 Task: Utilize dependencies to ensure that insights generation is completed before the final report is compiled.
Action: Mouse moved to (561, 301)
Screenshot: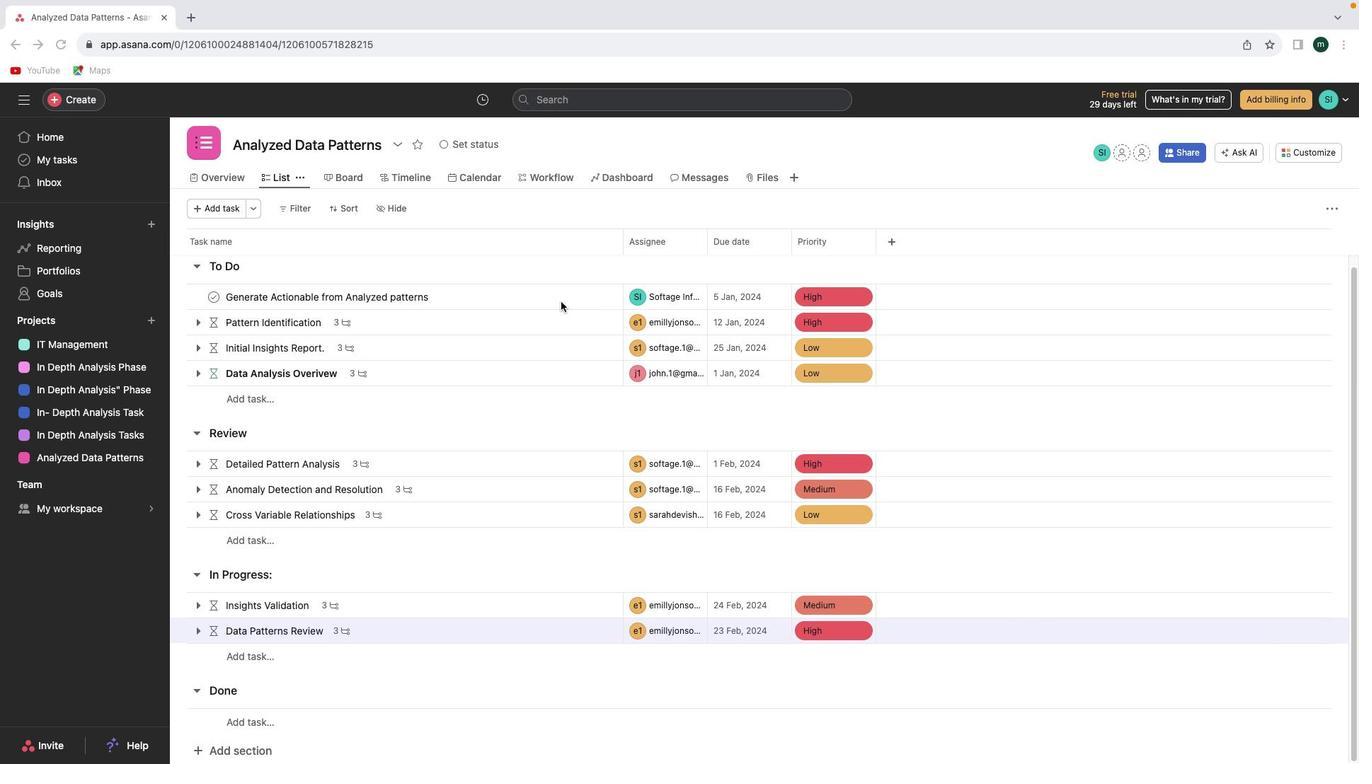 
Action: Mouse pressed left at (561, 301)
Screenshot: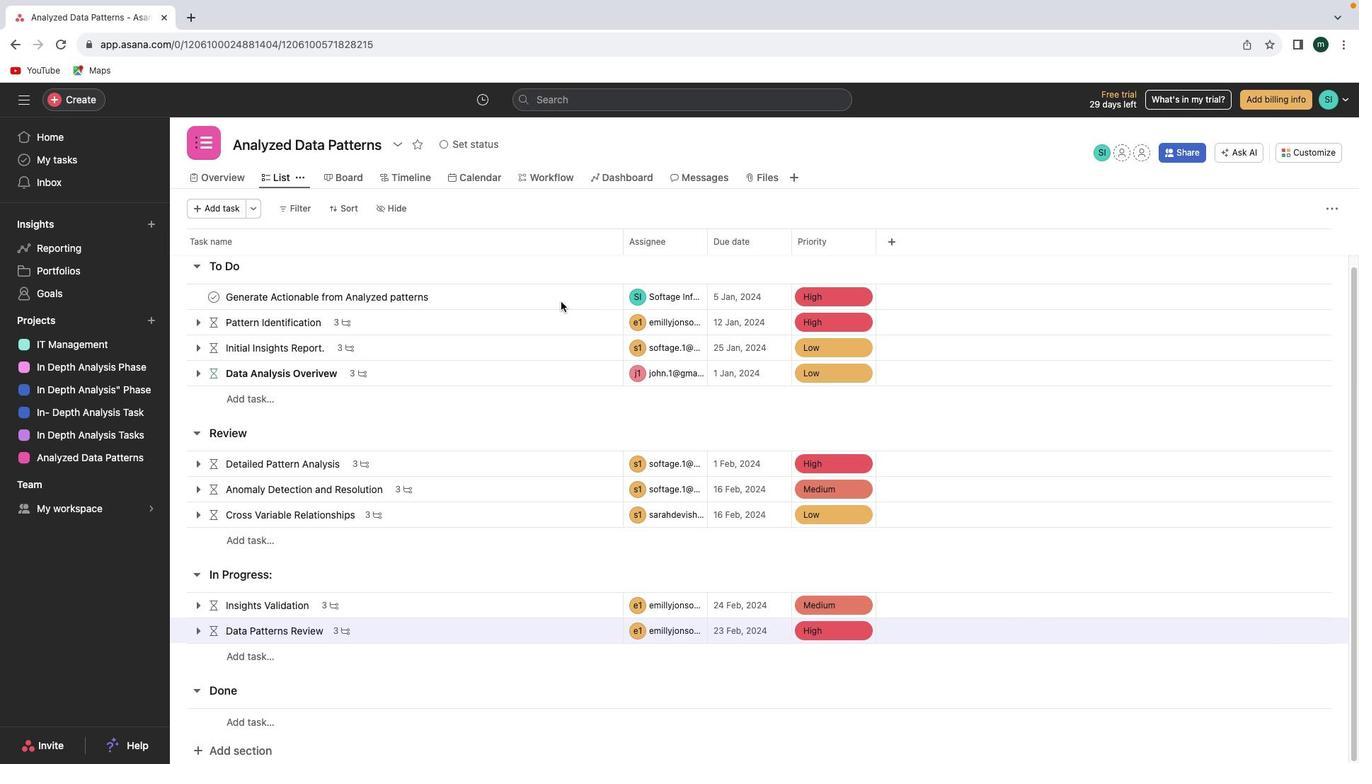 
Action: Mouse pressed left at (561, 301)
Screenshot: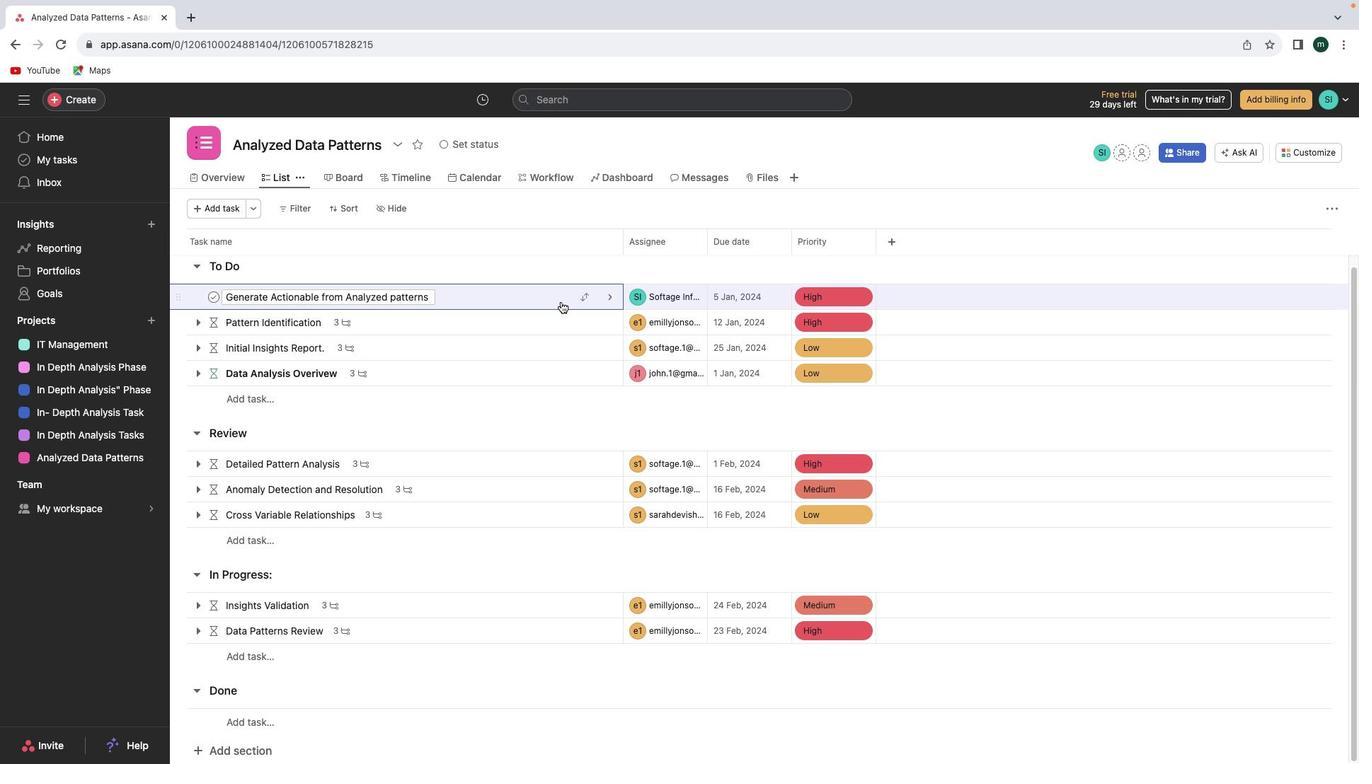 
Action: Mouse moved to (1029, 324)
Screenshot: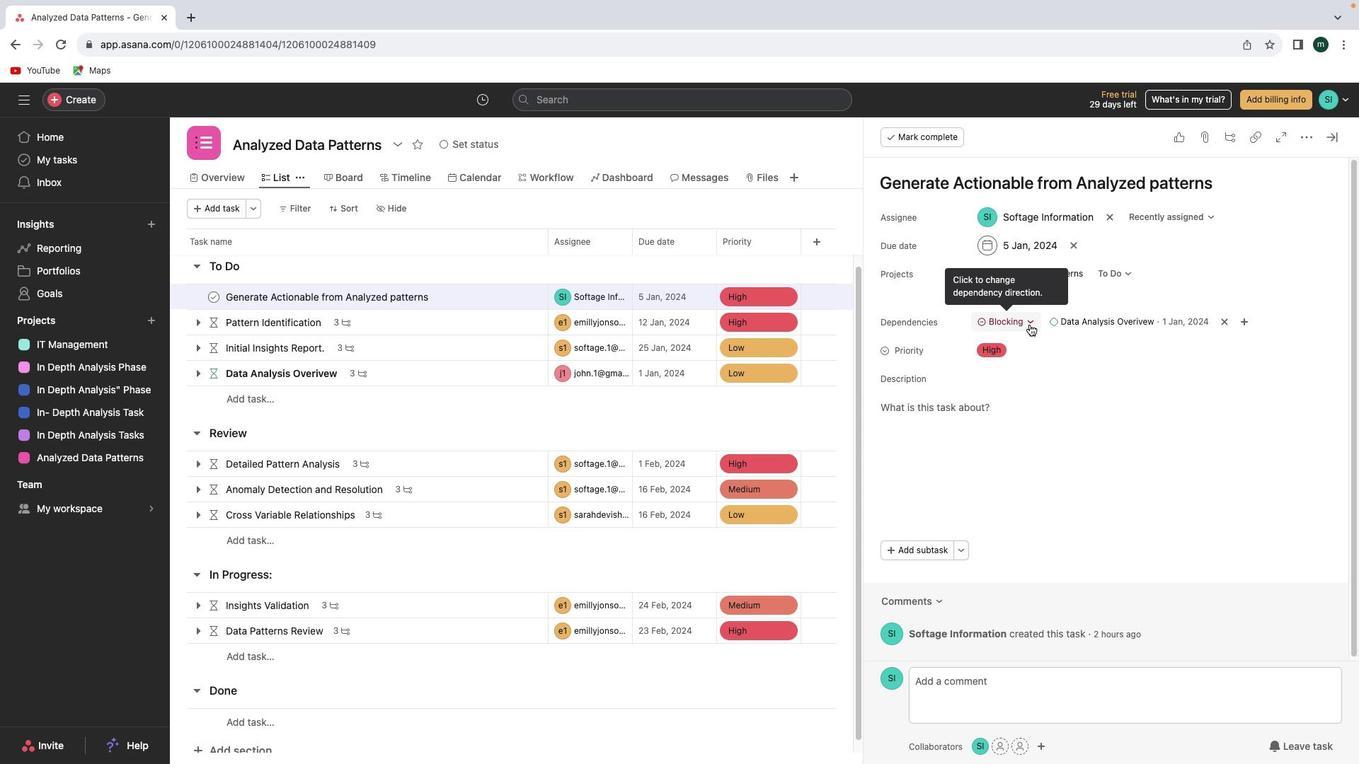 
Action: Mouse pressed left at (1029, 324)
Screenshot: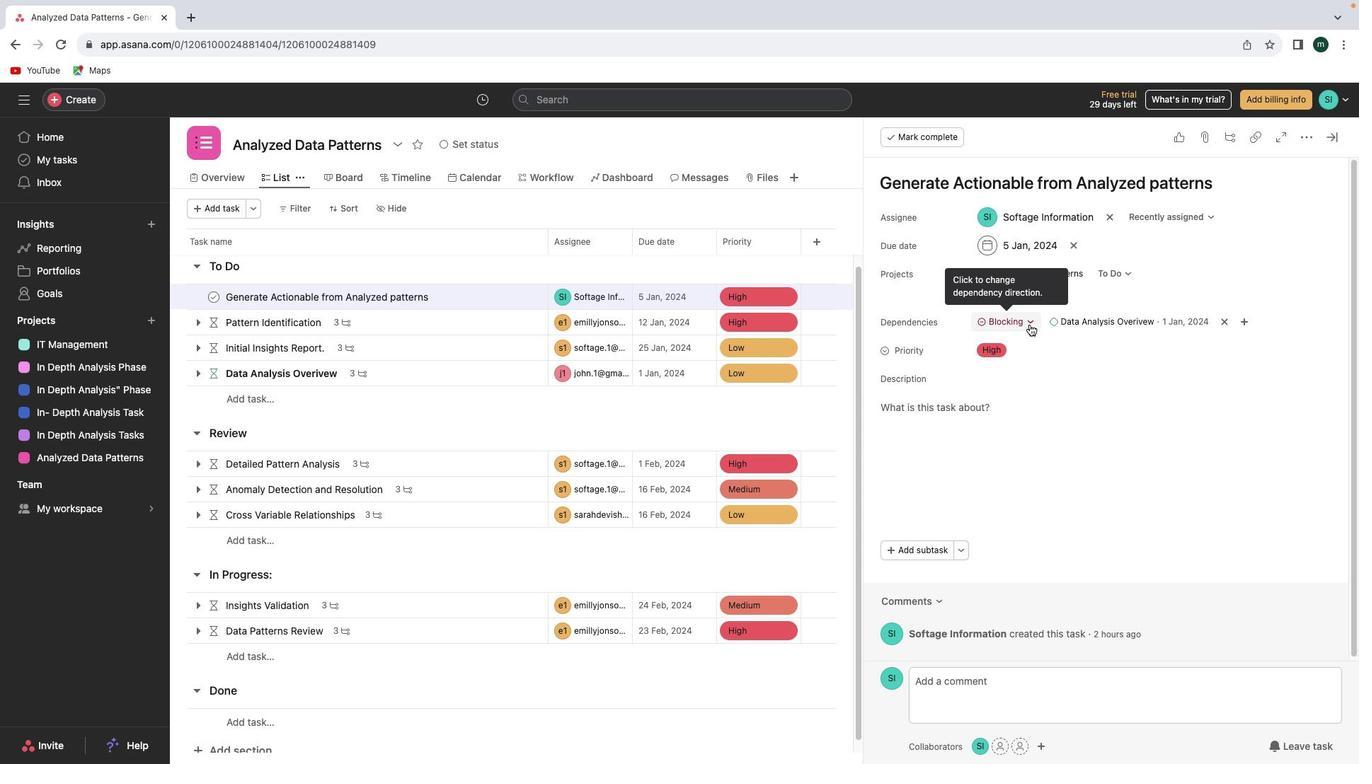 
Action: Mouse moved to (1029, 371)
Screenshot: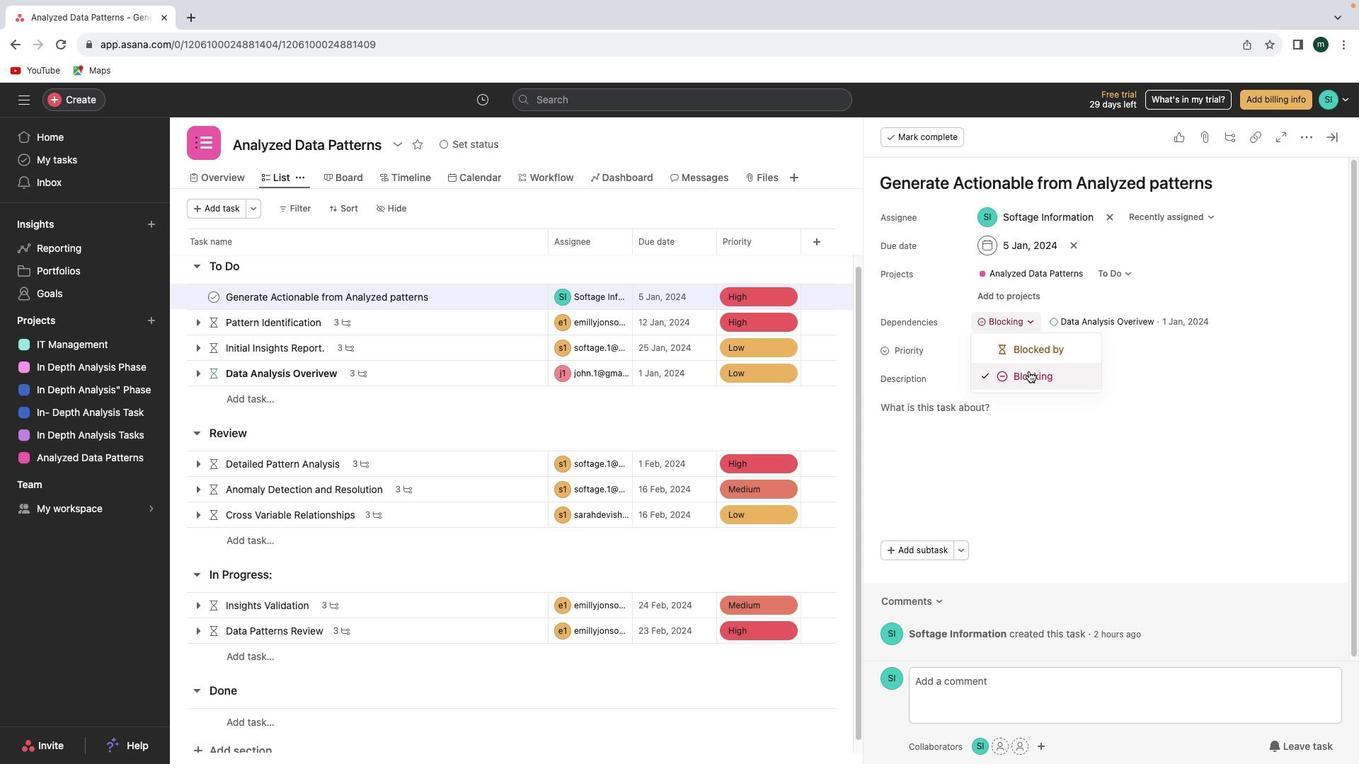 
Action: Mouse pressed left at (1029, 371)
Screenshot: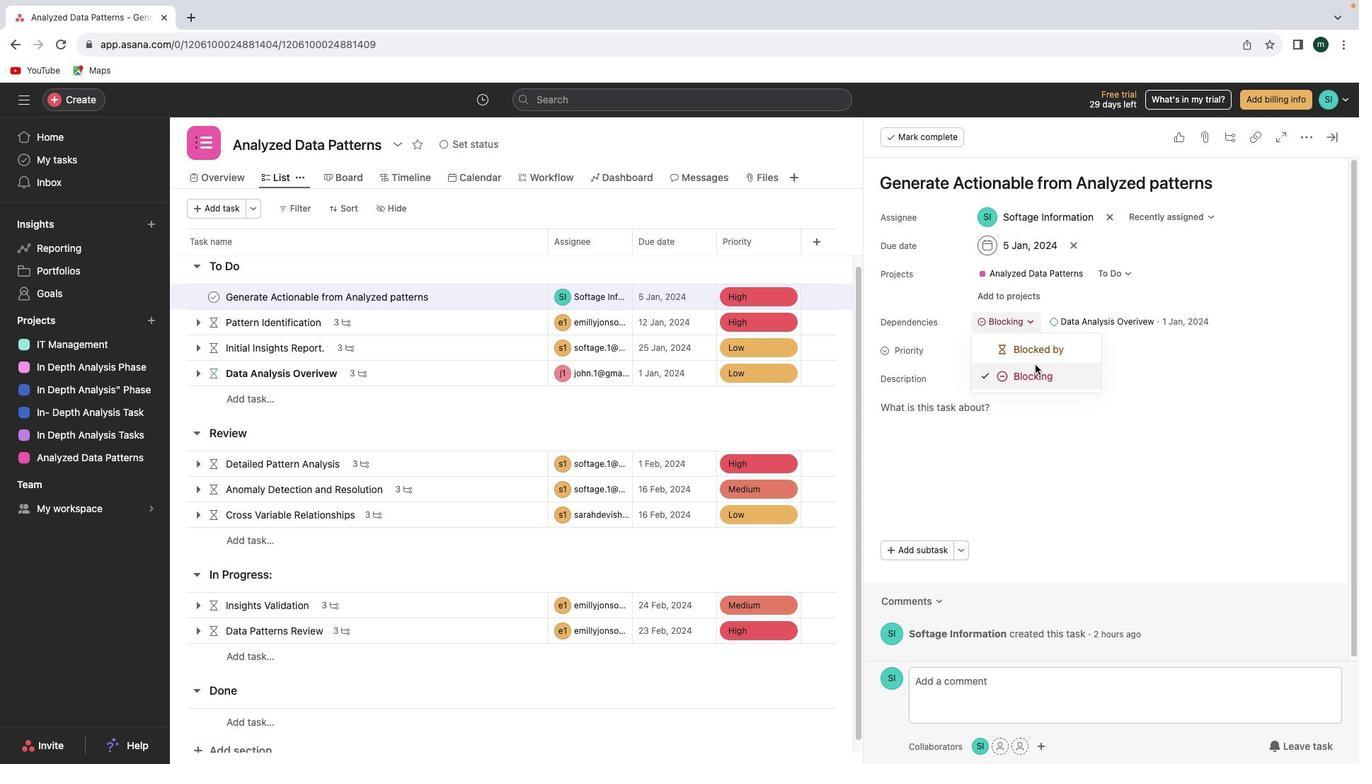 
Action: Mouse moved to (1221, 320)
Screenshot: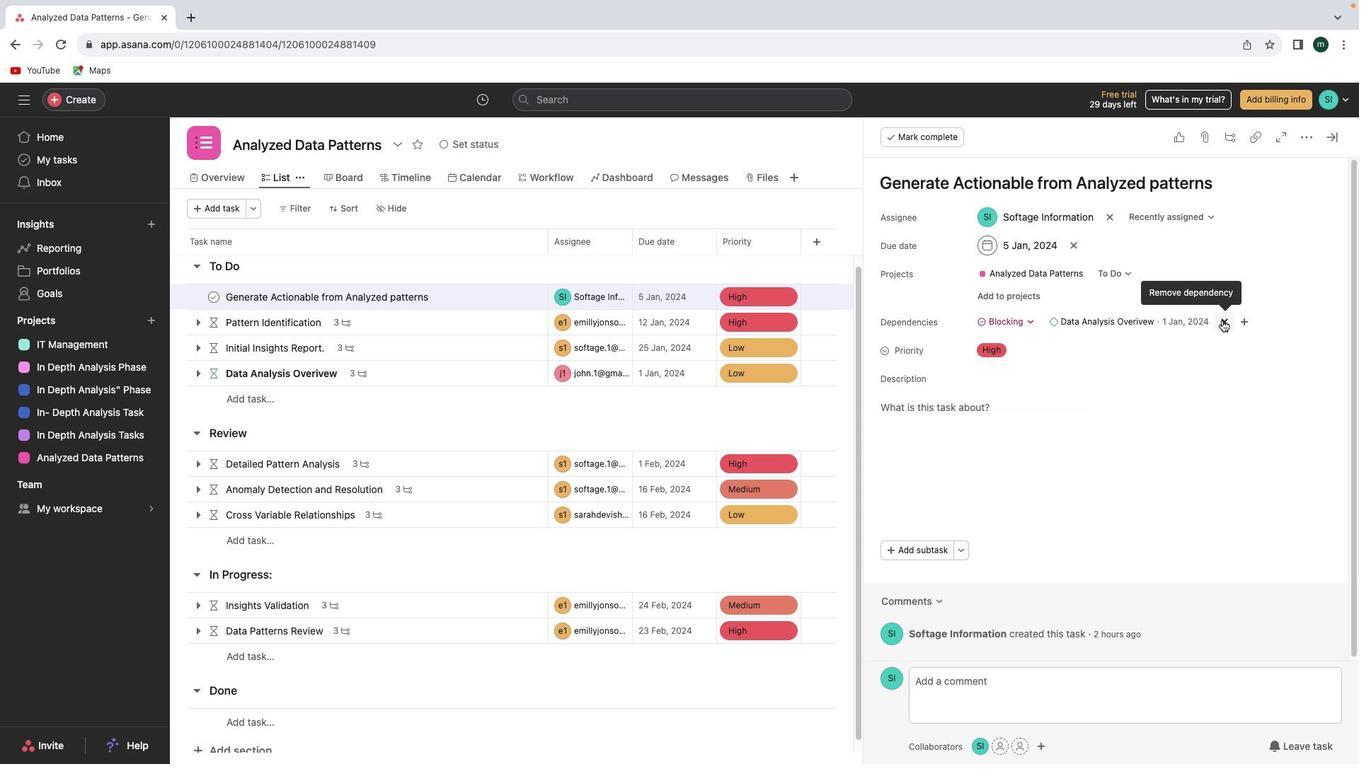 
Action: Mouse pressed left at (1221, 320)
Screenshot: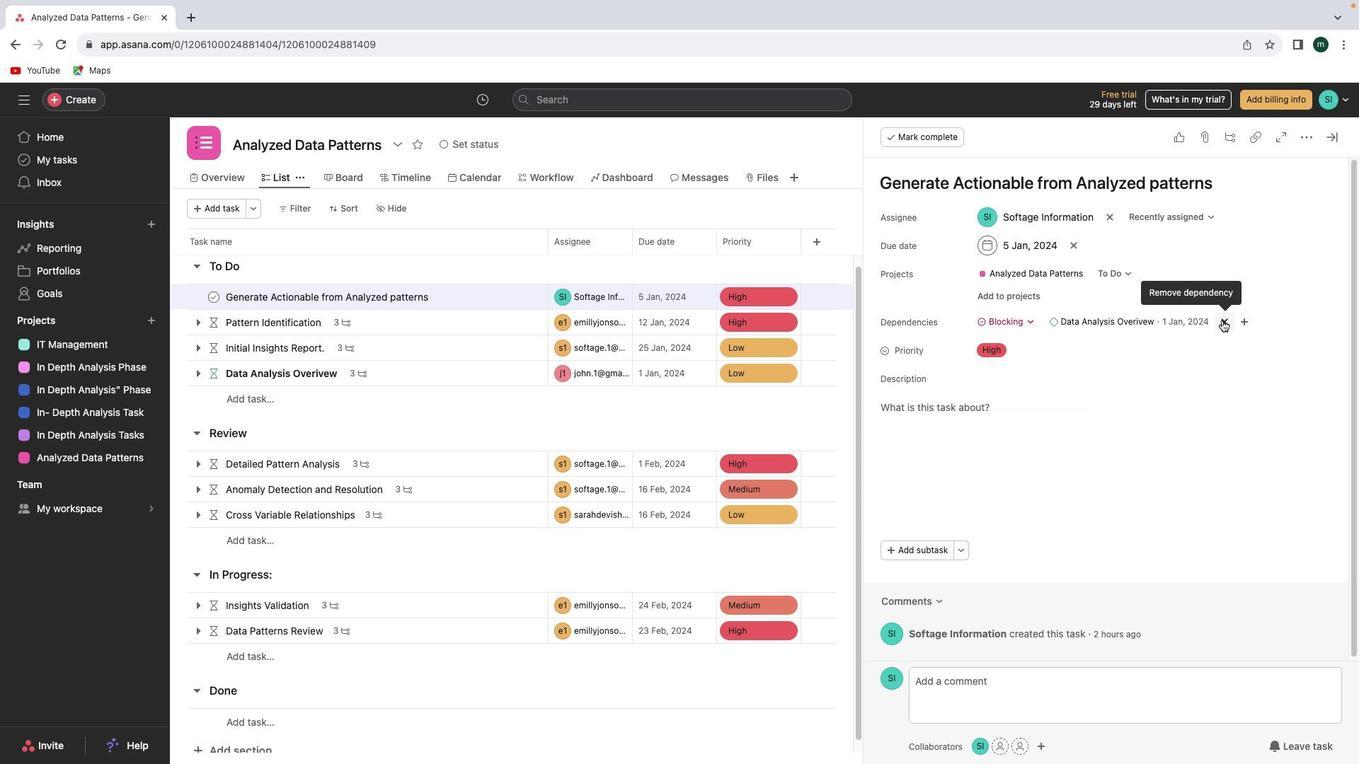 
Action: Mouse moved to (1037, 317)
Screenshot: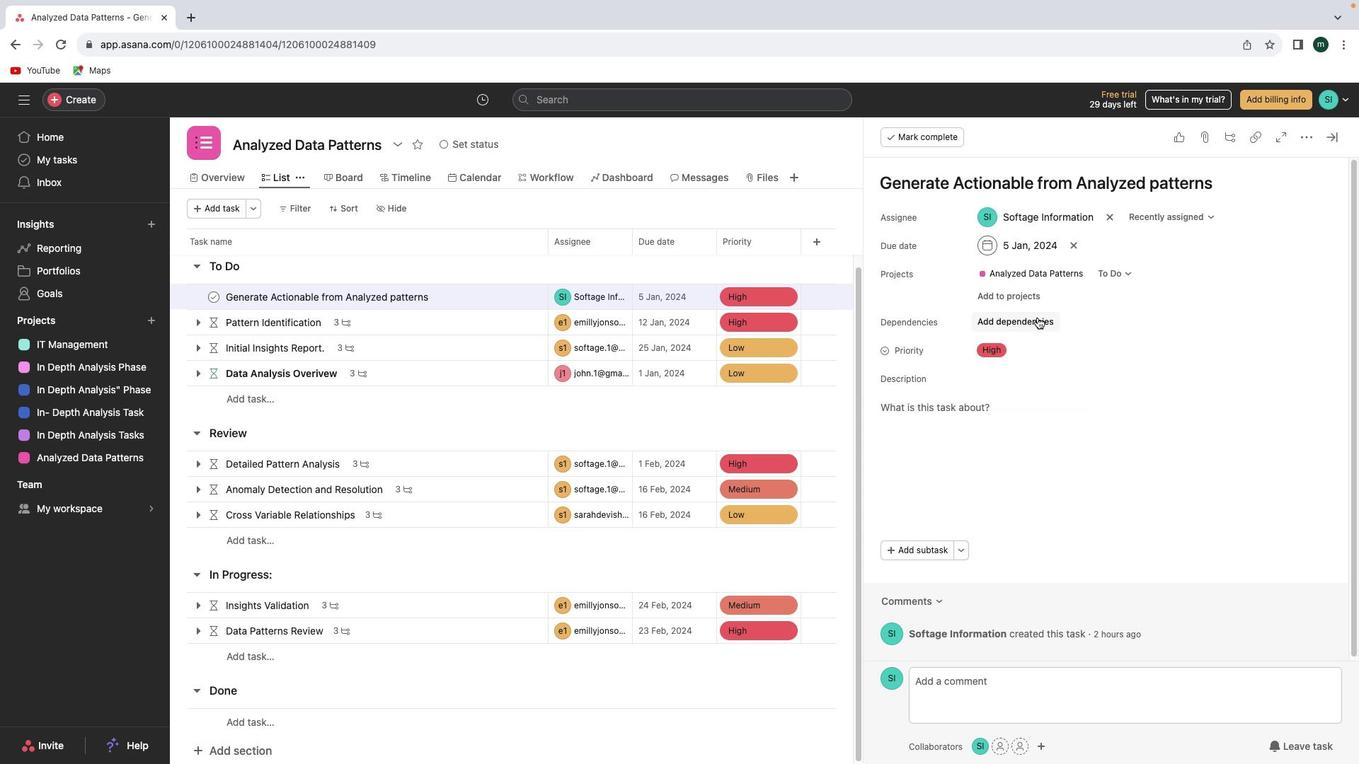 
Action: Mouse pressed left at (1037, 317)
Screenshot: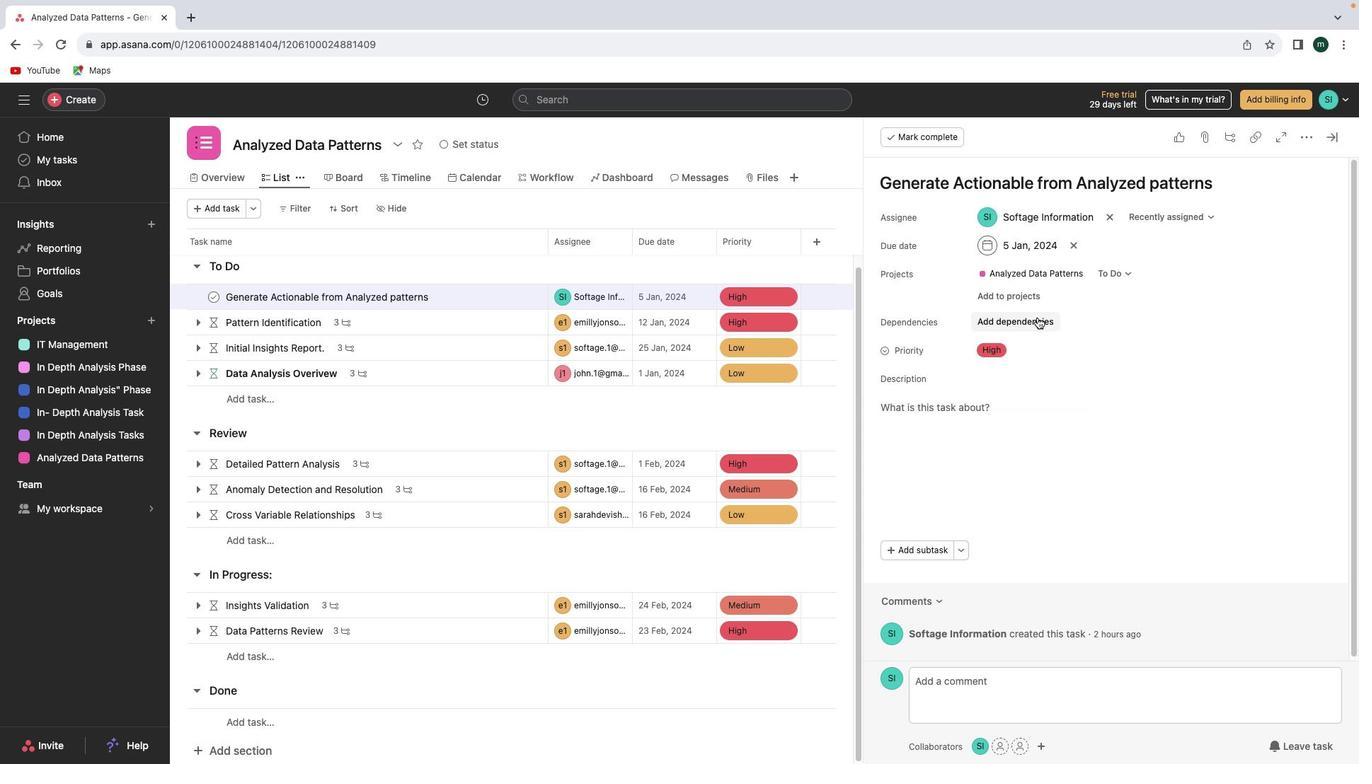 
Action: Mouse moved to (1077, 467)
Screenshot: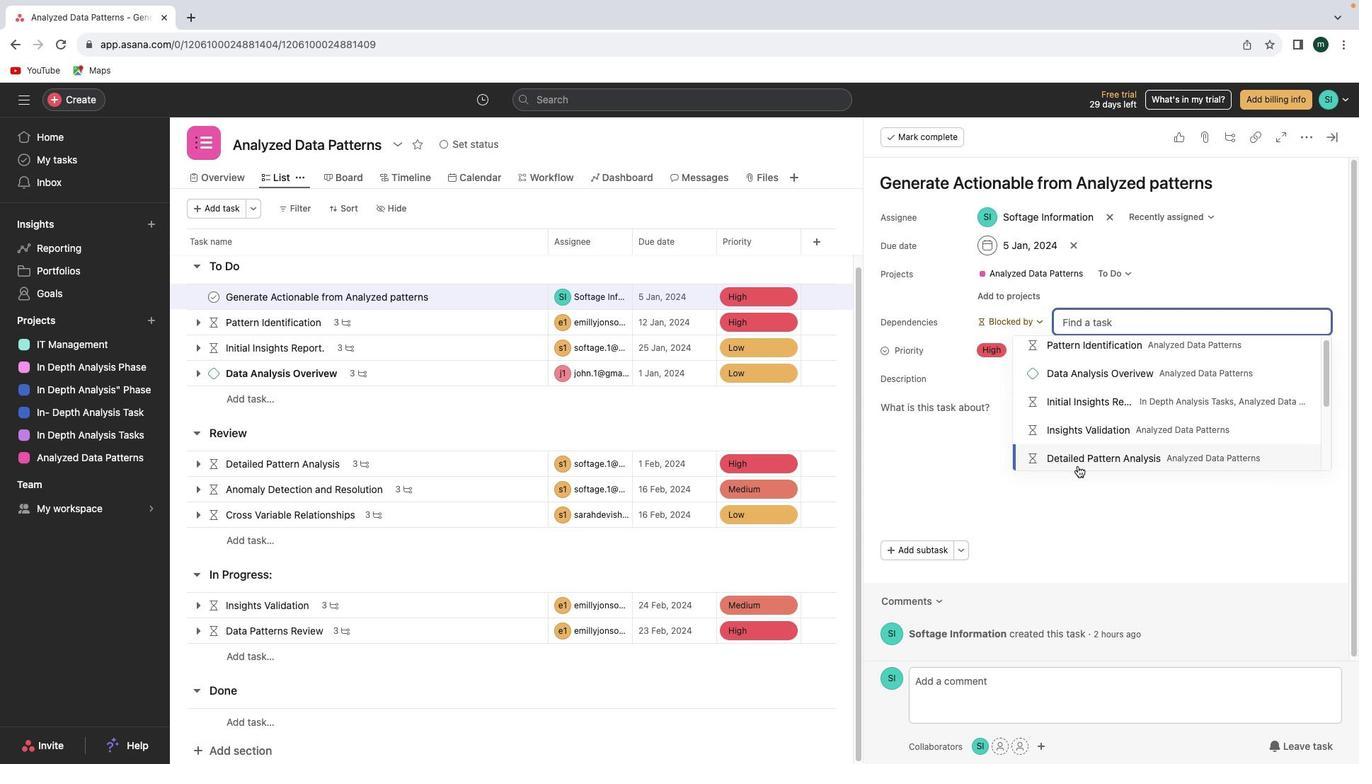 
Action: Mouse scrolled (1077, 467) with delta (0, 0)
Screenshot: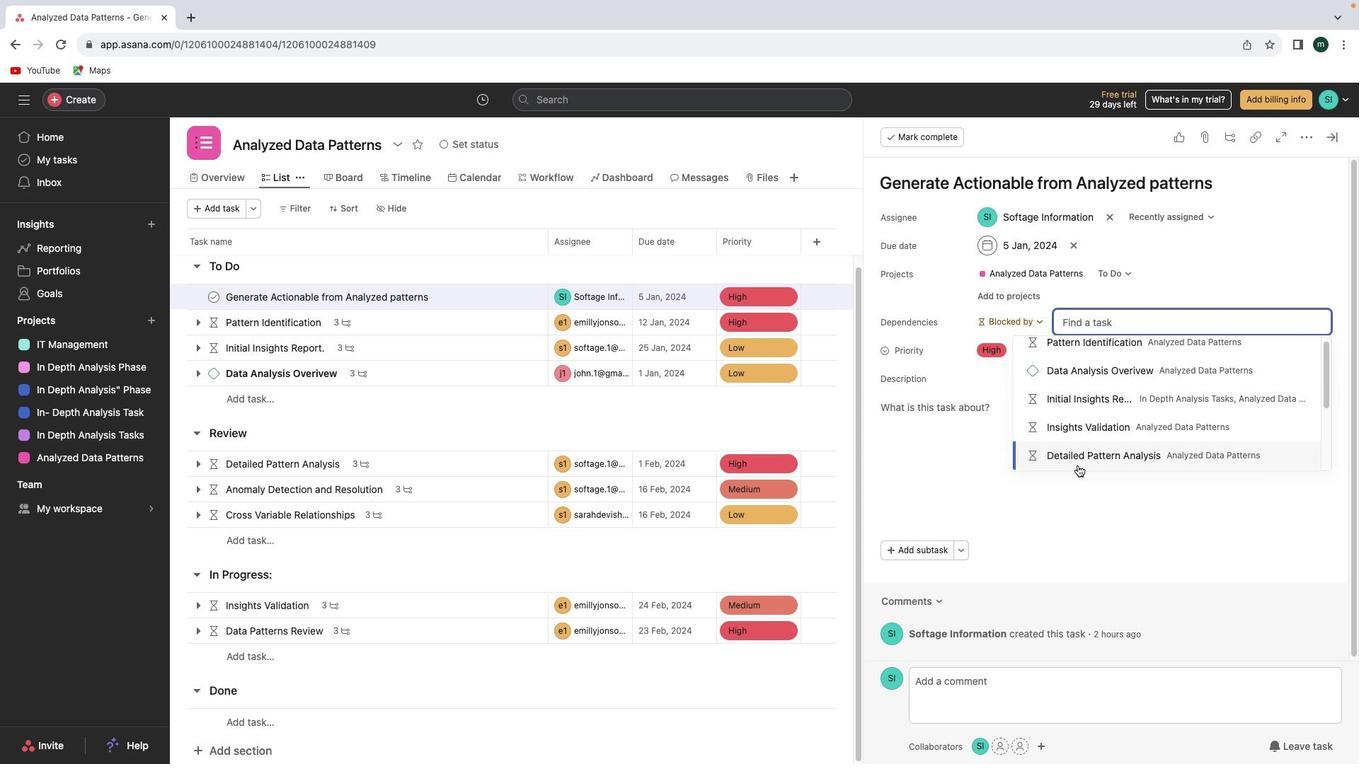 
Action: Mouse moved to (1077, 467)
Screenshot: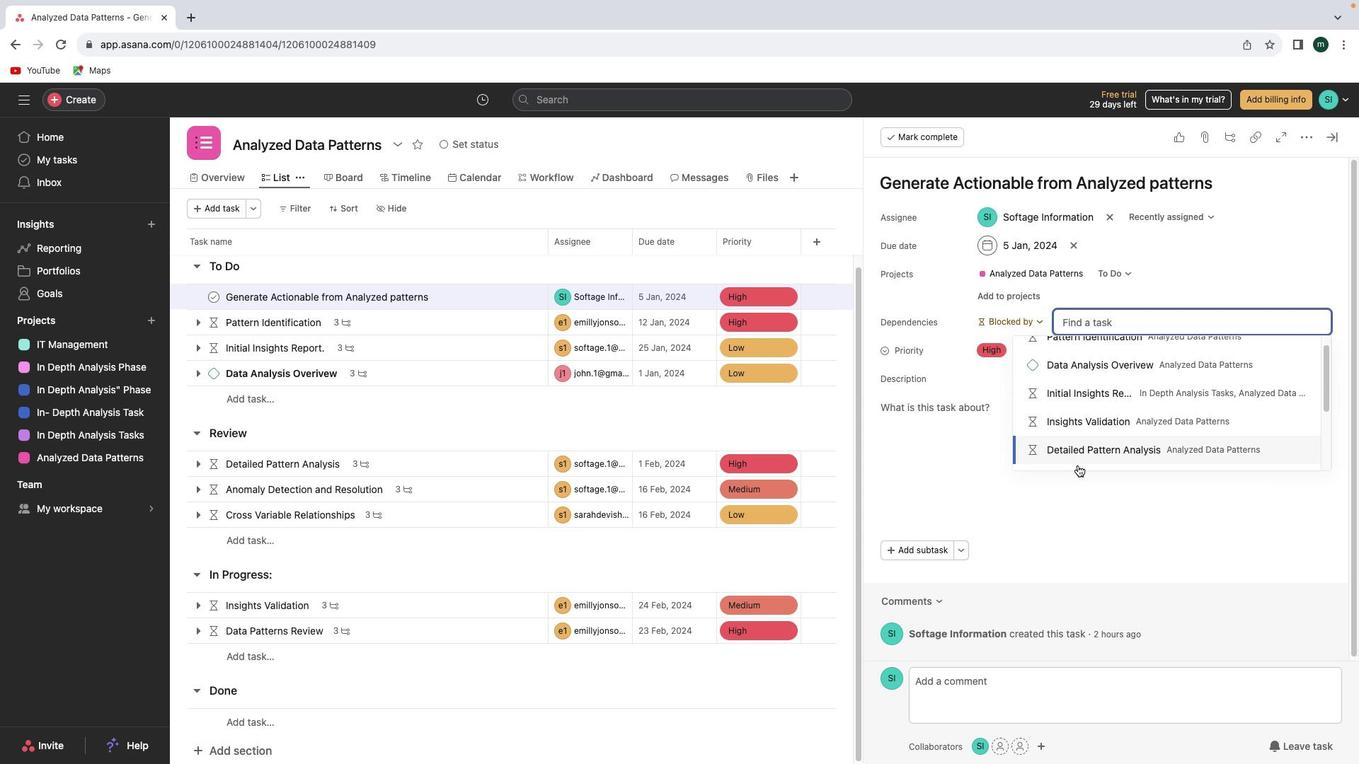 
Action: Mouse scrolled (1077, 467) with delta (0, 0)
Screenshot: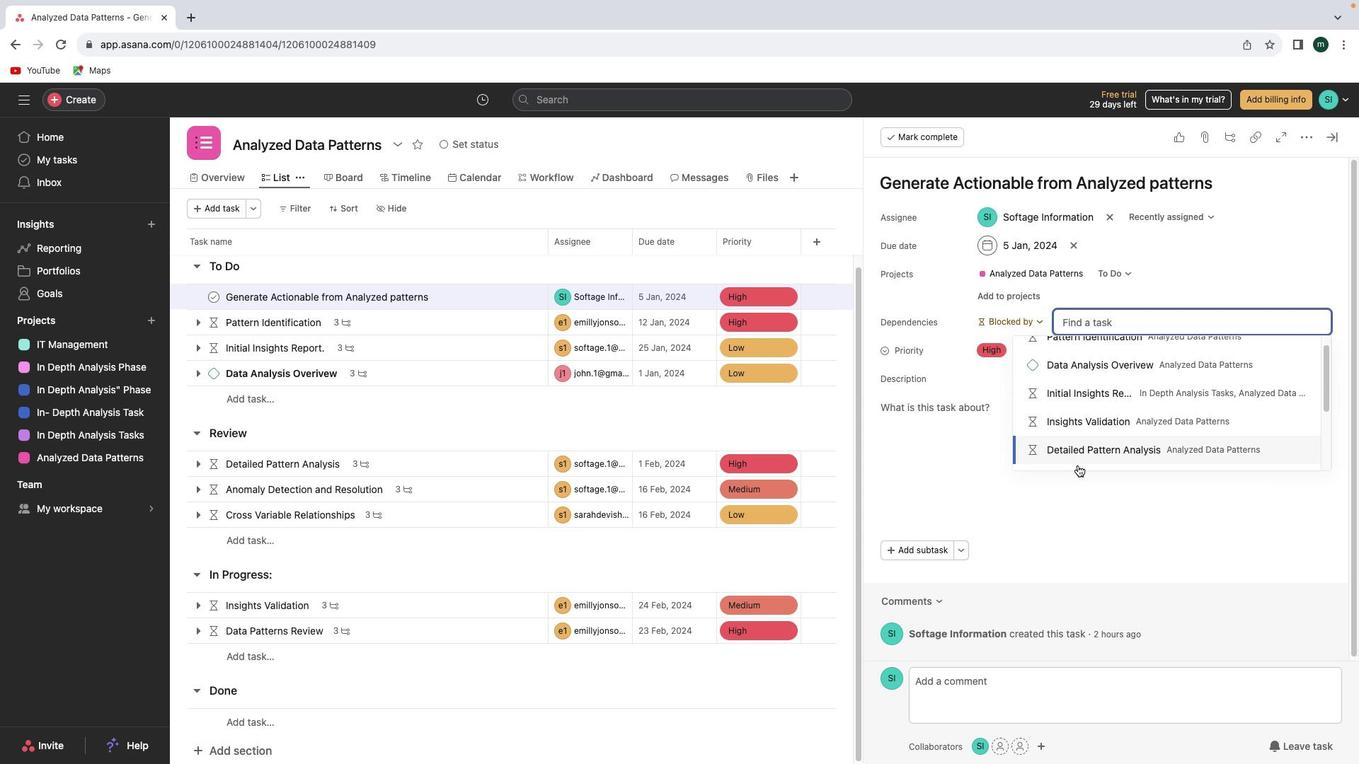 
Action: Mouse moved to (1077, 465)
Screenshot: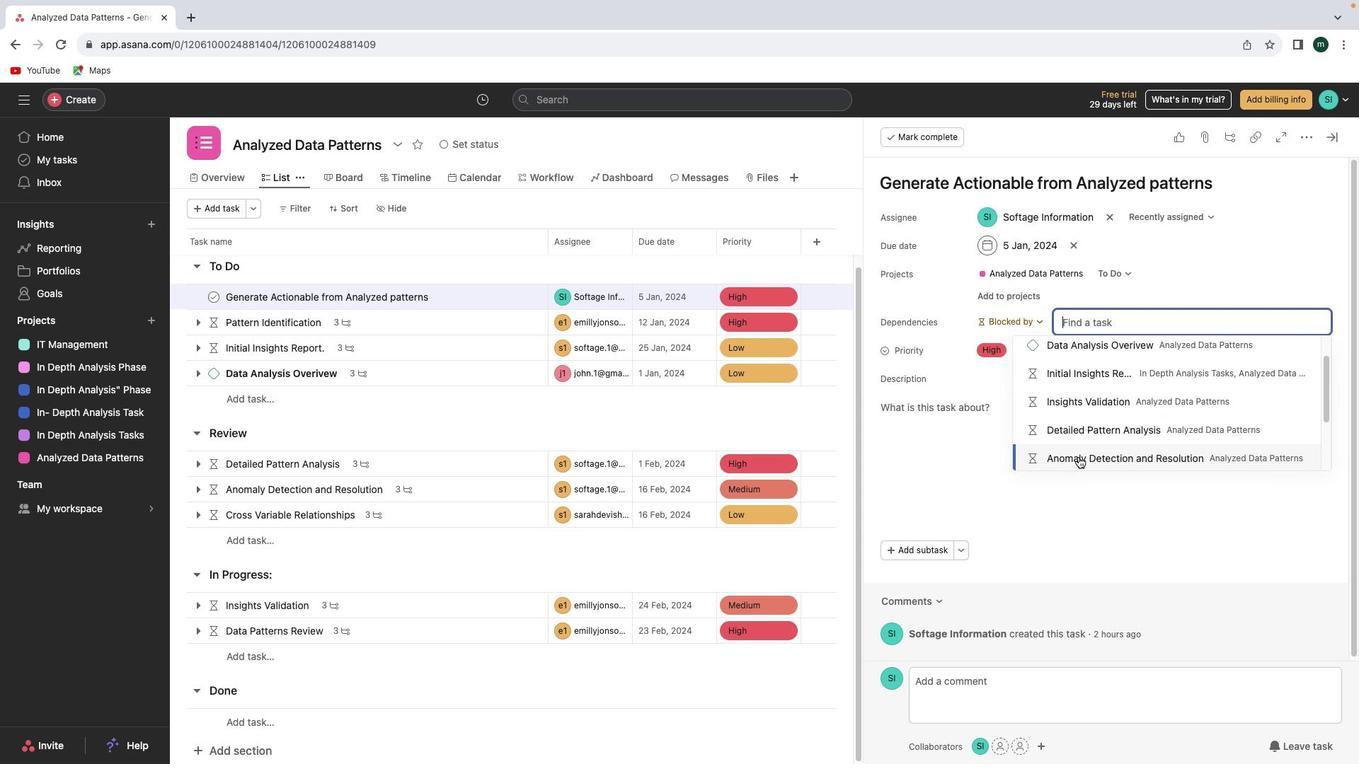 
Action: Mouse scrolled (1077, 465) with delta (0, 0)
Screenshot: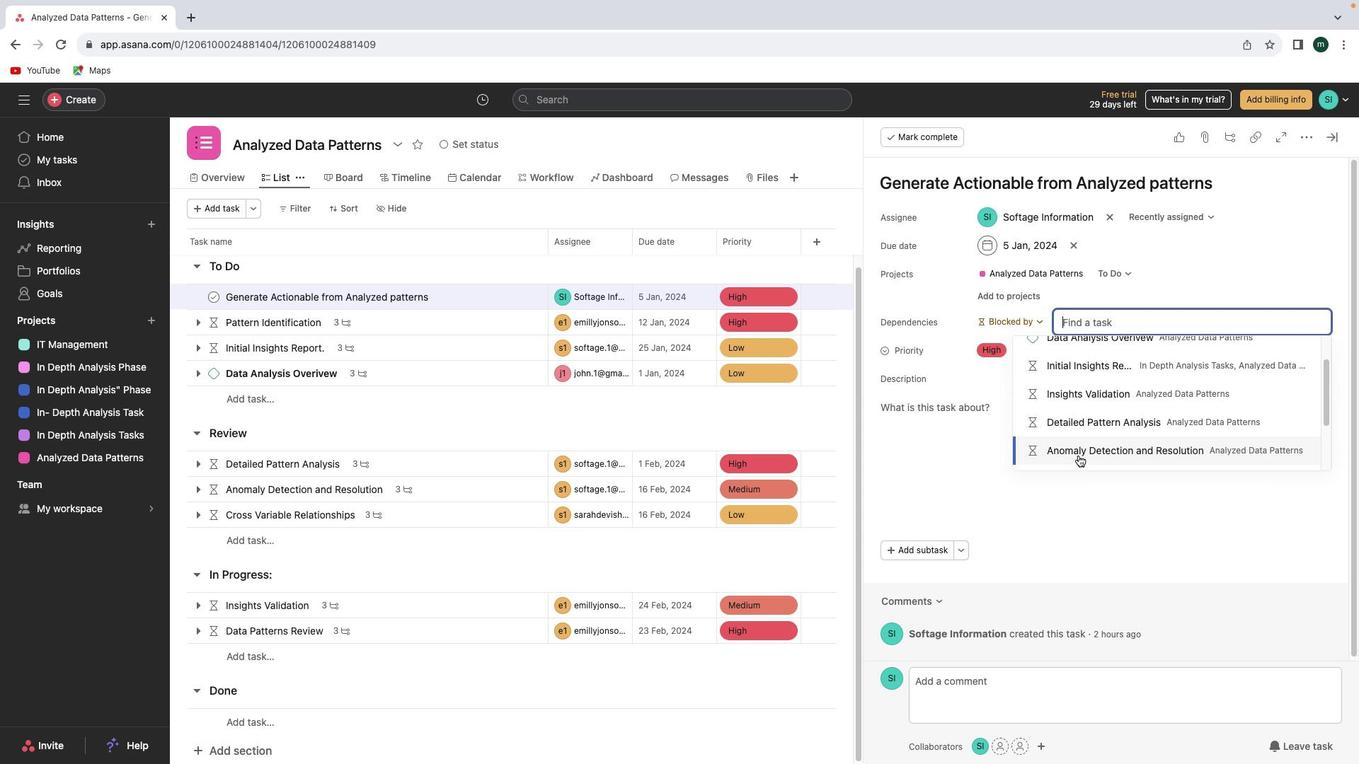 
Action: Mouse moved to (1091, 428)
Screenshot: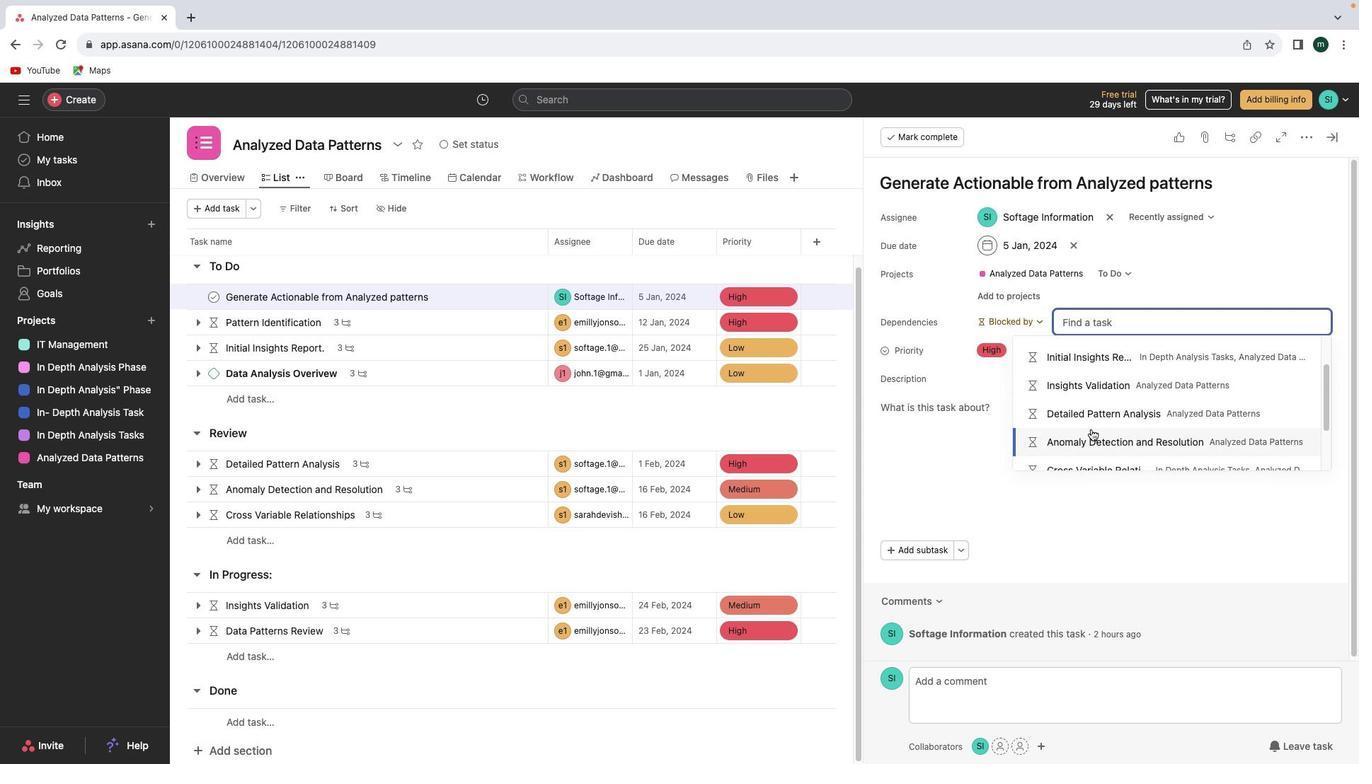 
Action: Mouse pressed left at (1091, 428)
Screenshot: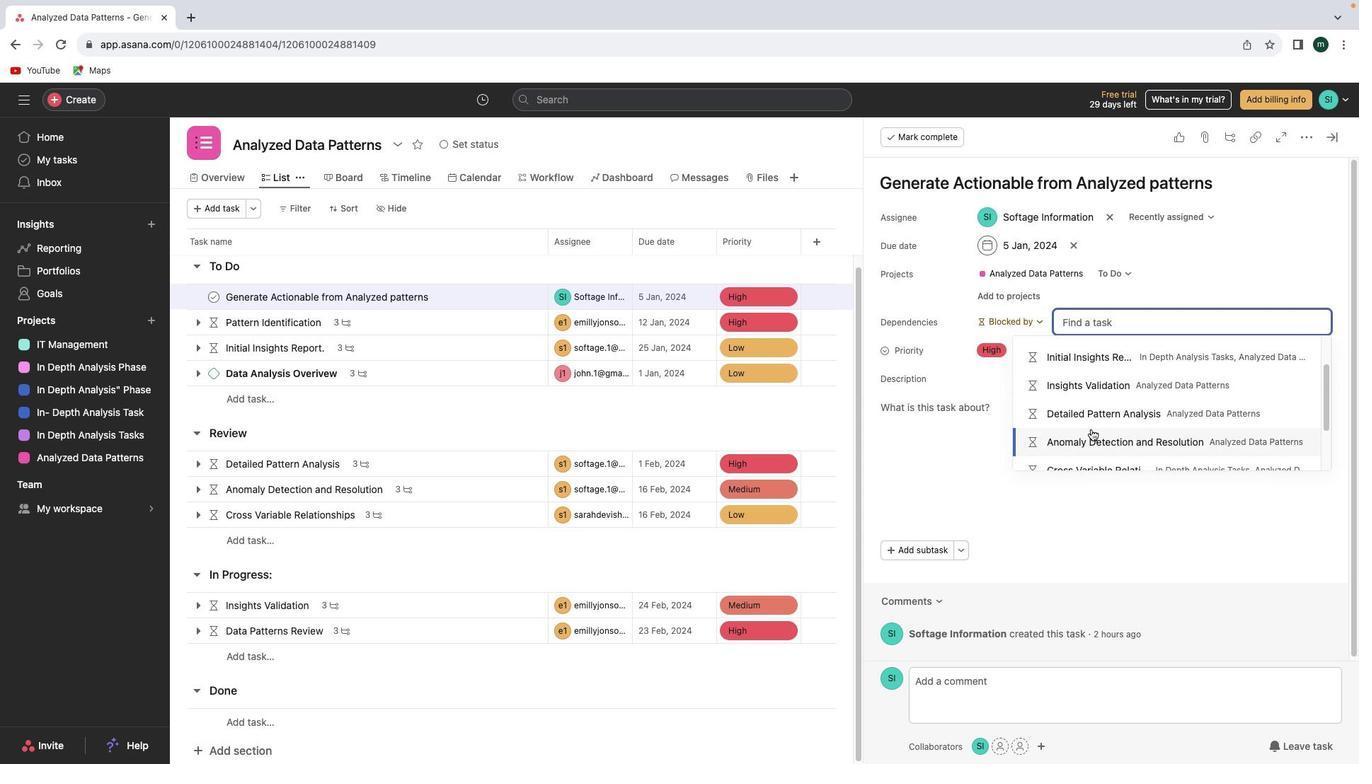 
Action: Mouse moved to (1325, 136)
Screenshot: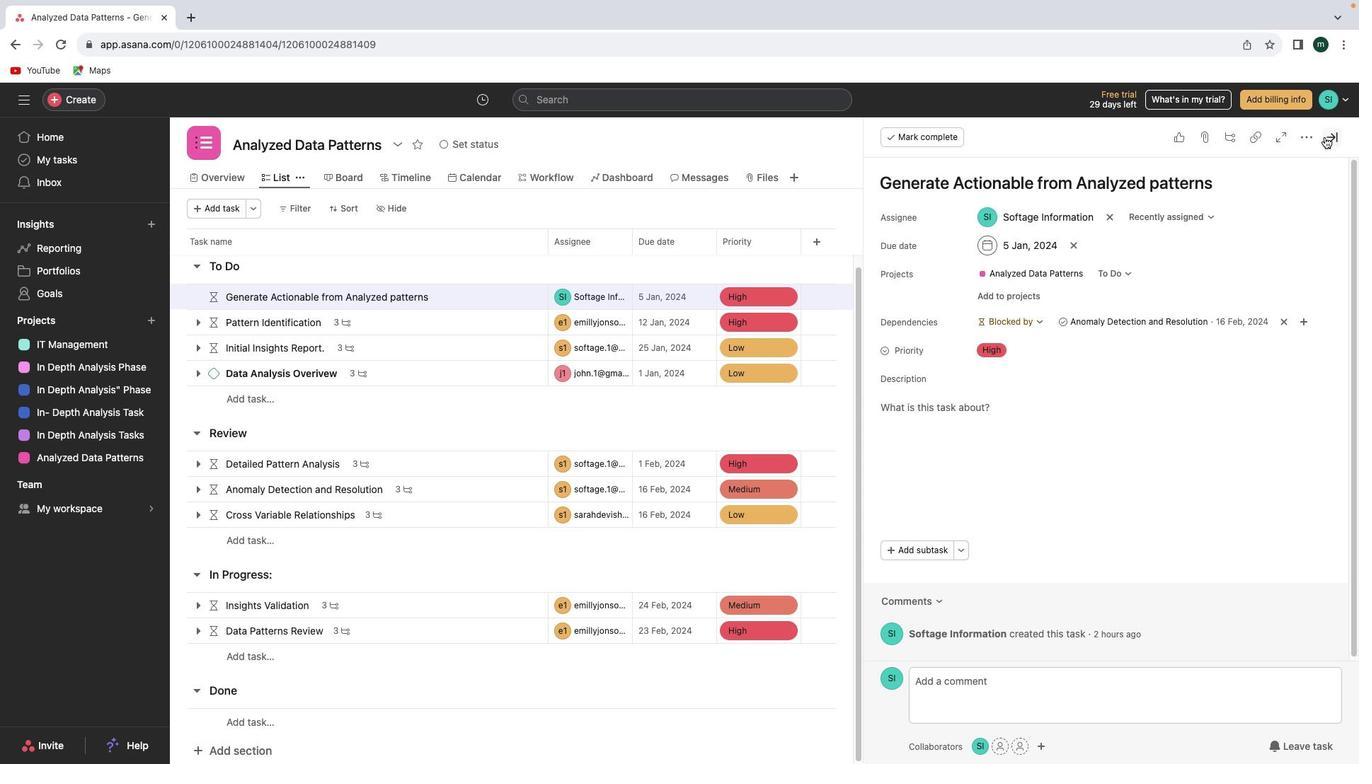 
Action: Mouse pressed left at (1325, 136)
Screenshot: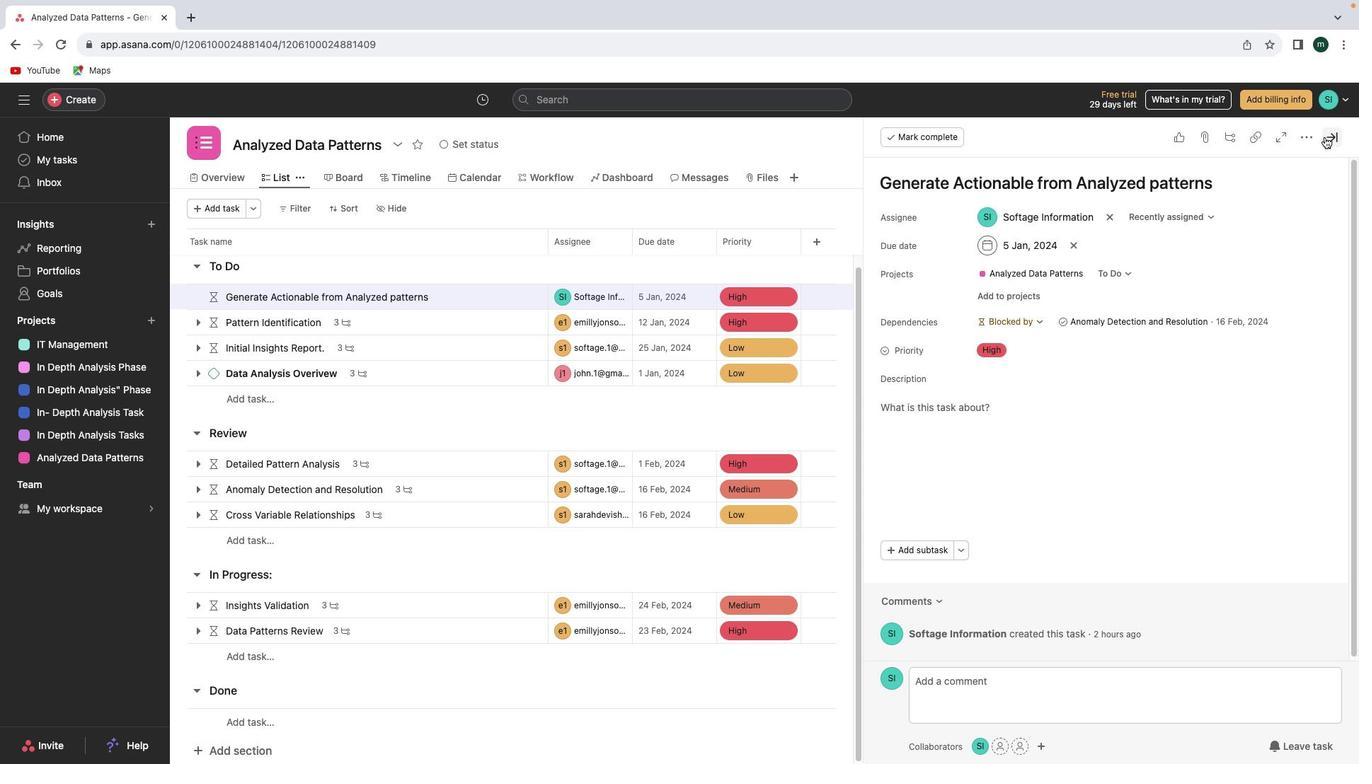 
Action: Mouse moved to (534, 458)
Screenshot: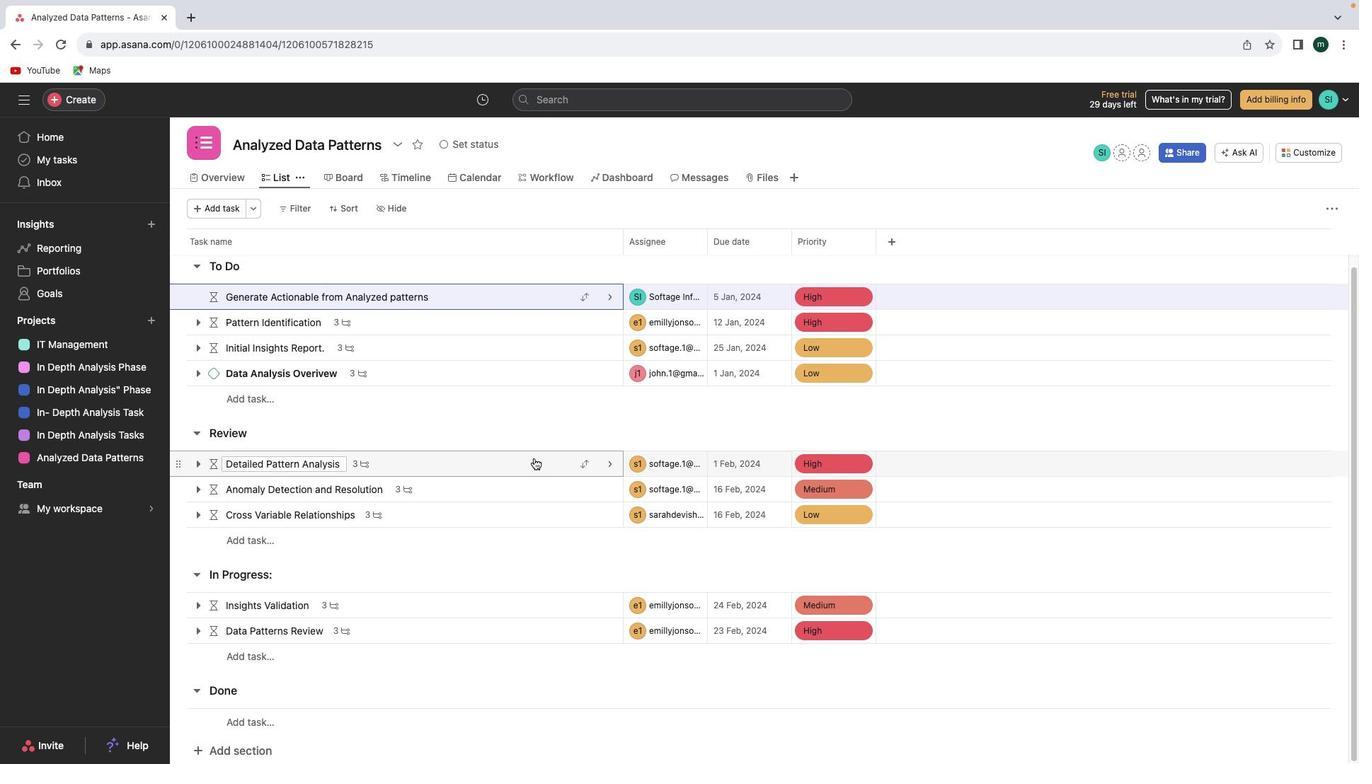 
Action: Mouse pressed left at (534, 458)
Screenshot: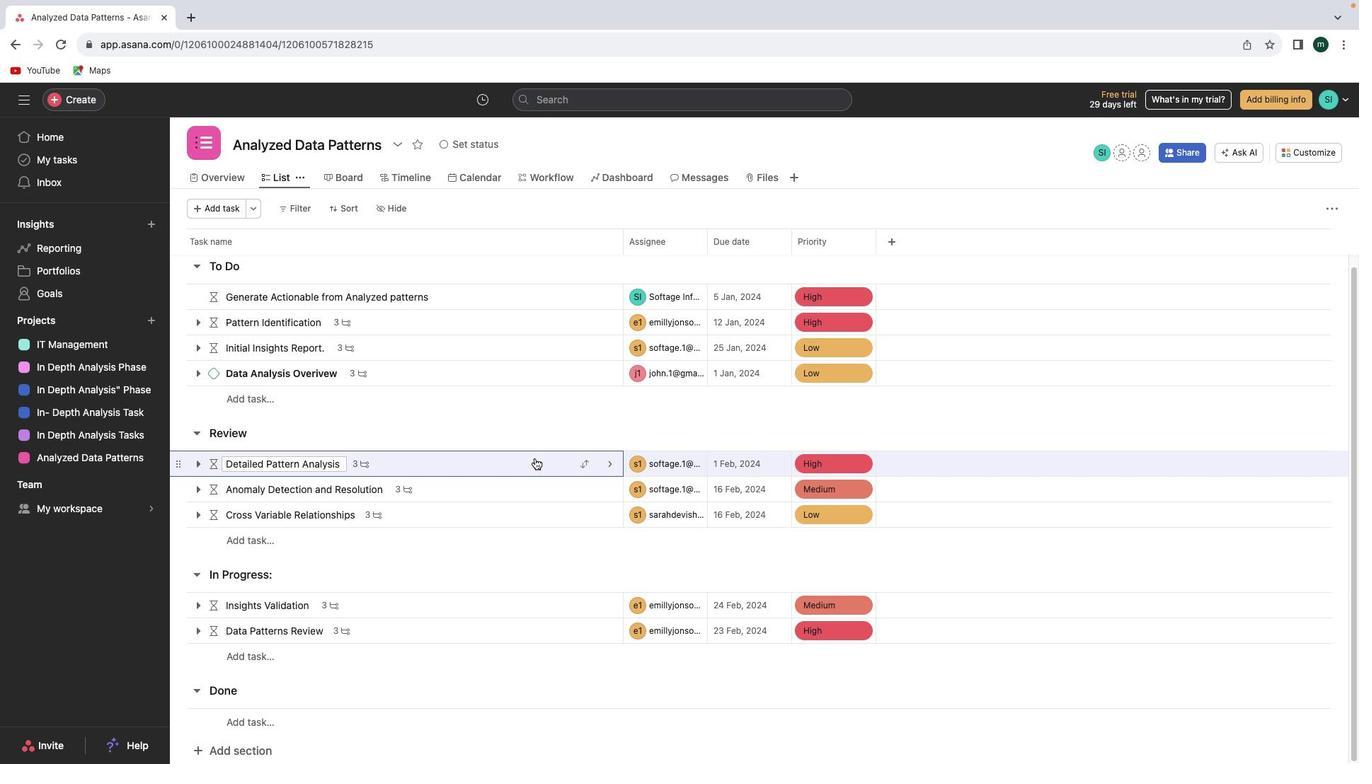 
Action: Mouse moved to (1228, 327)
Screenshot: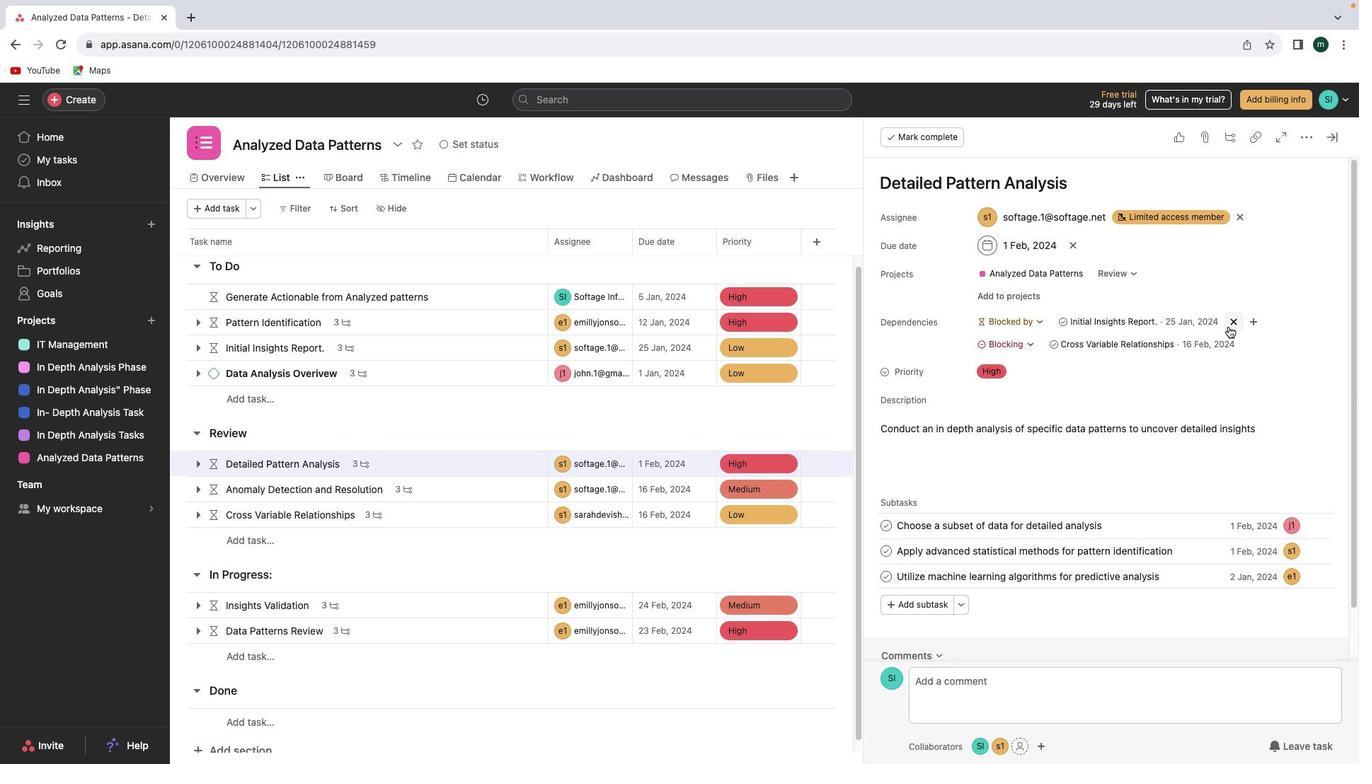 
Action: Mouse pressed left at (1228, 327)
Screenshot: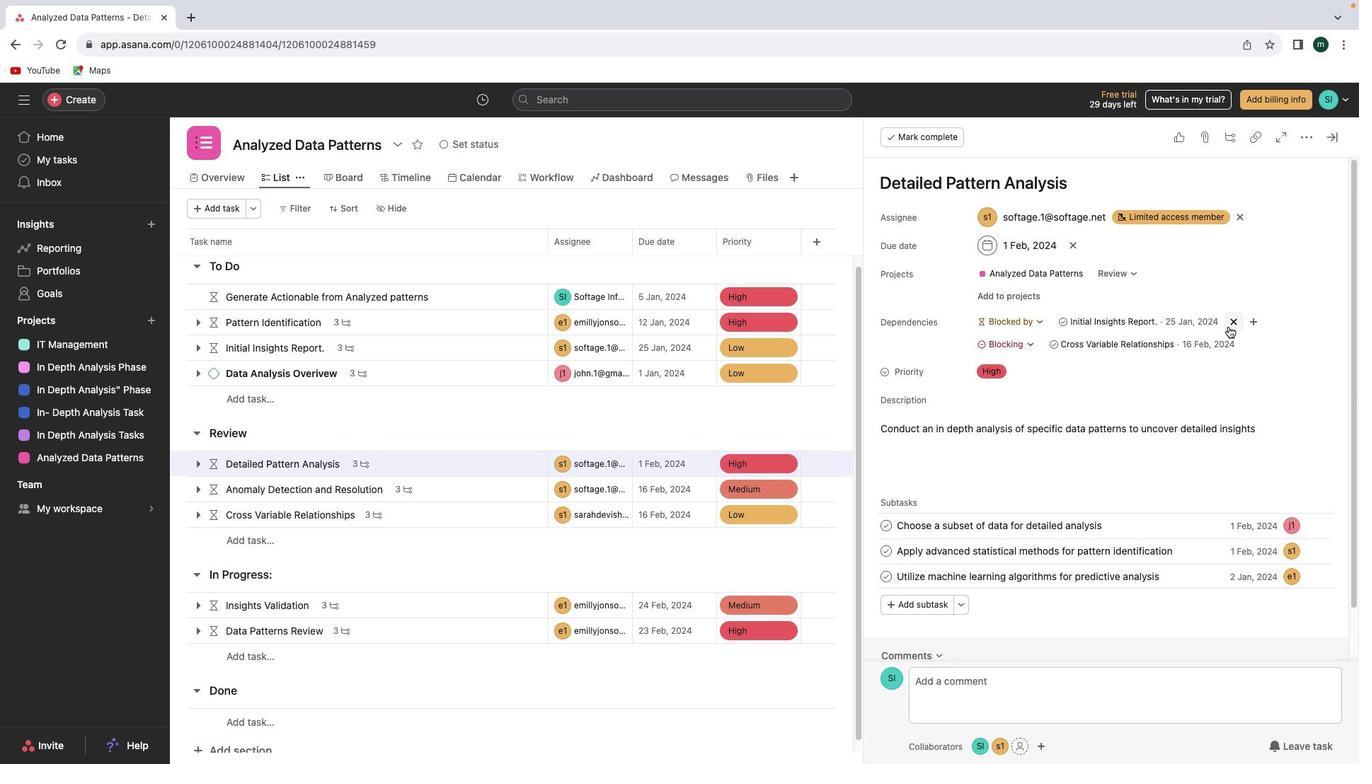 
Action: Mouse moved to (1249, 324)
Screenshot: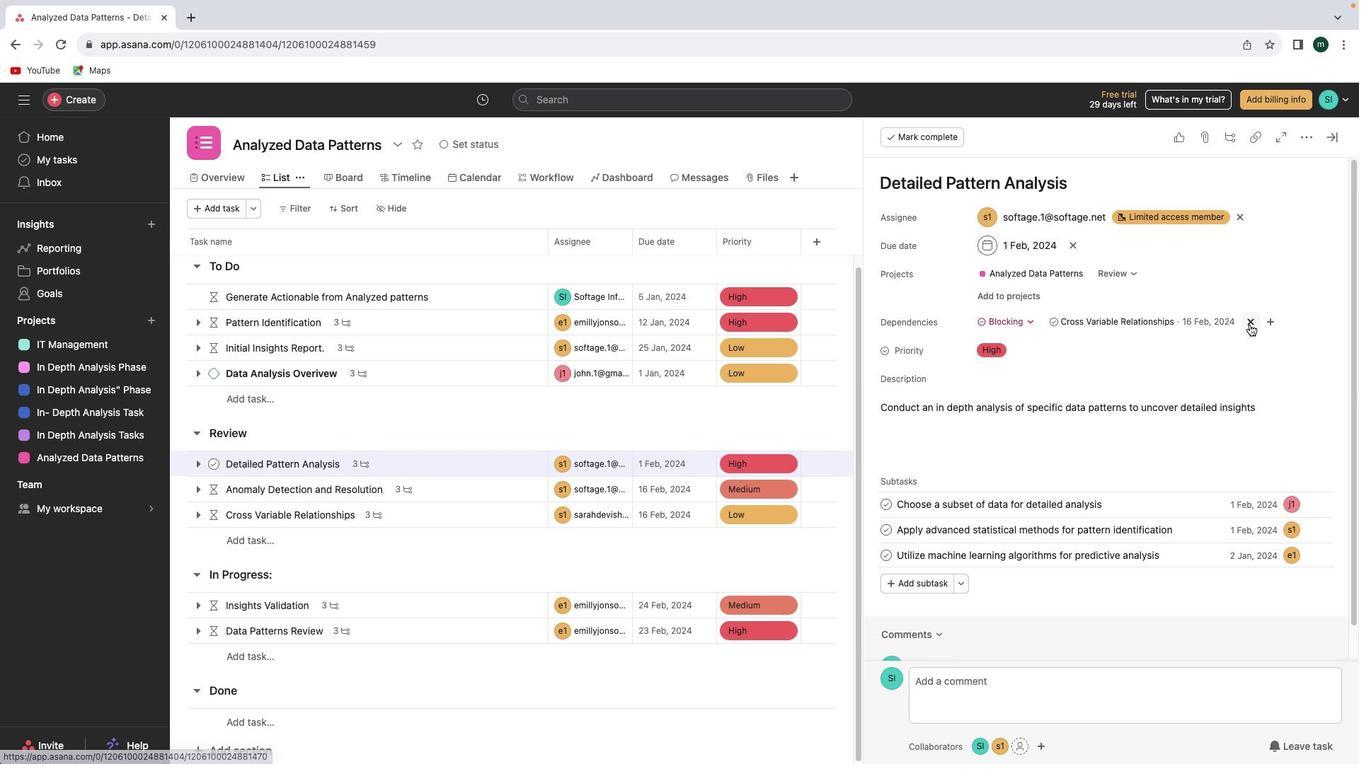 
Action: Mouse pressed left at (1249, 324)
Screenshot: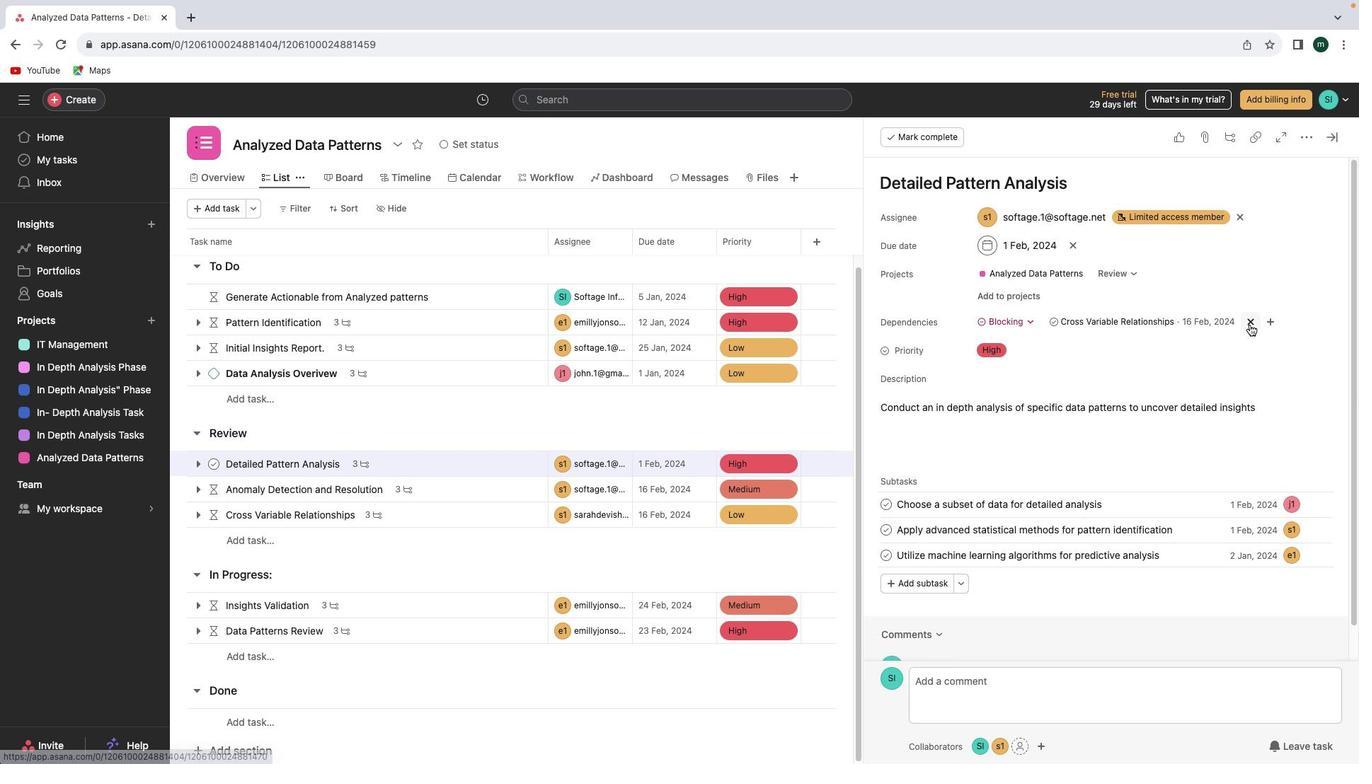 
Action: Mouse moved to (1027, 326)
Screenshot: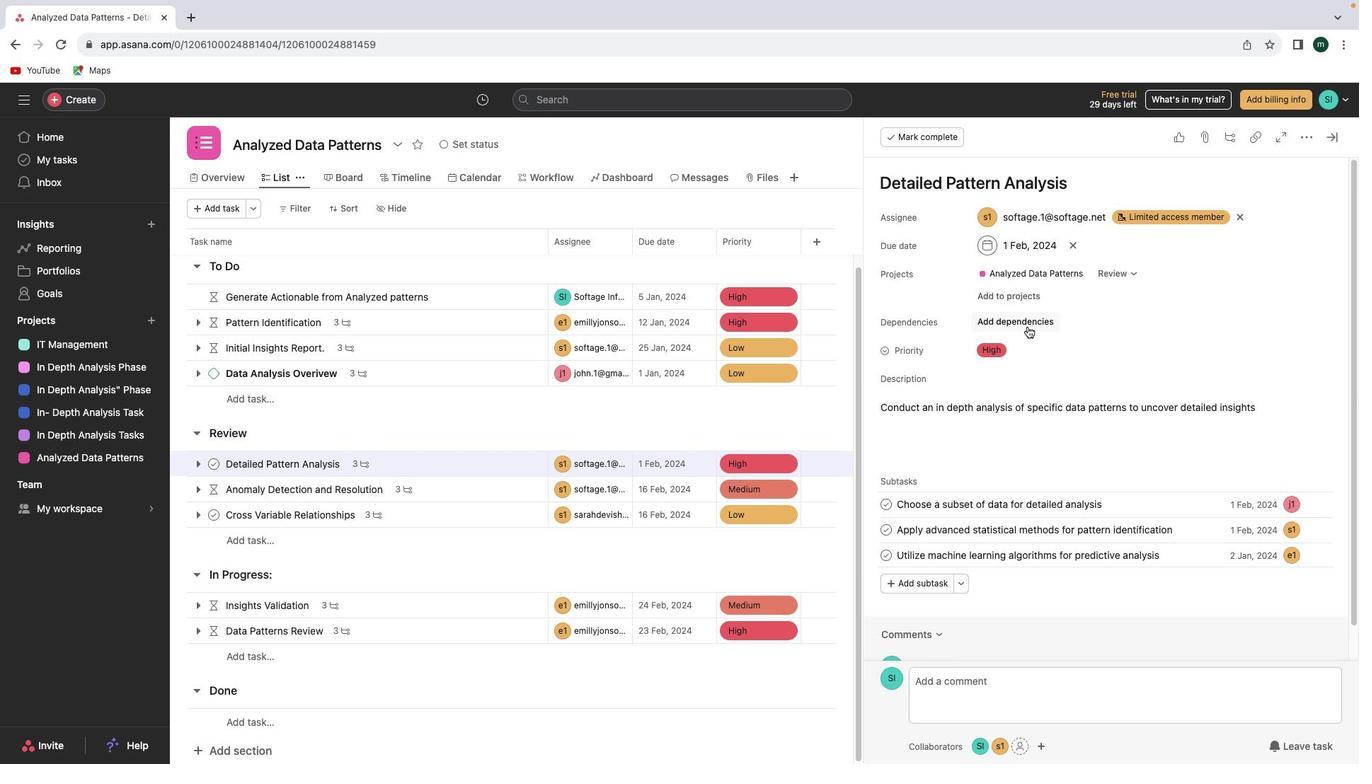 
Action: Mouse pressed left at (1027, 326)
Screenshot: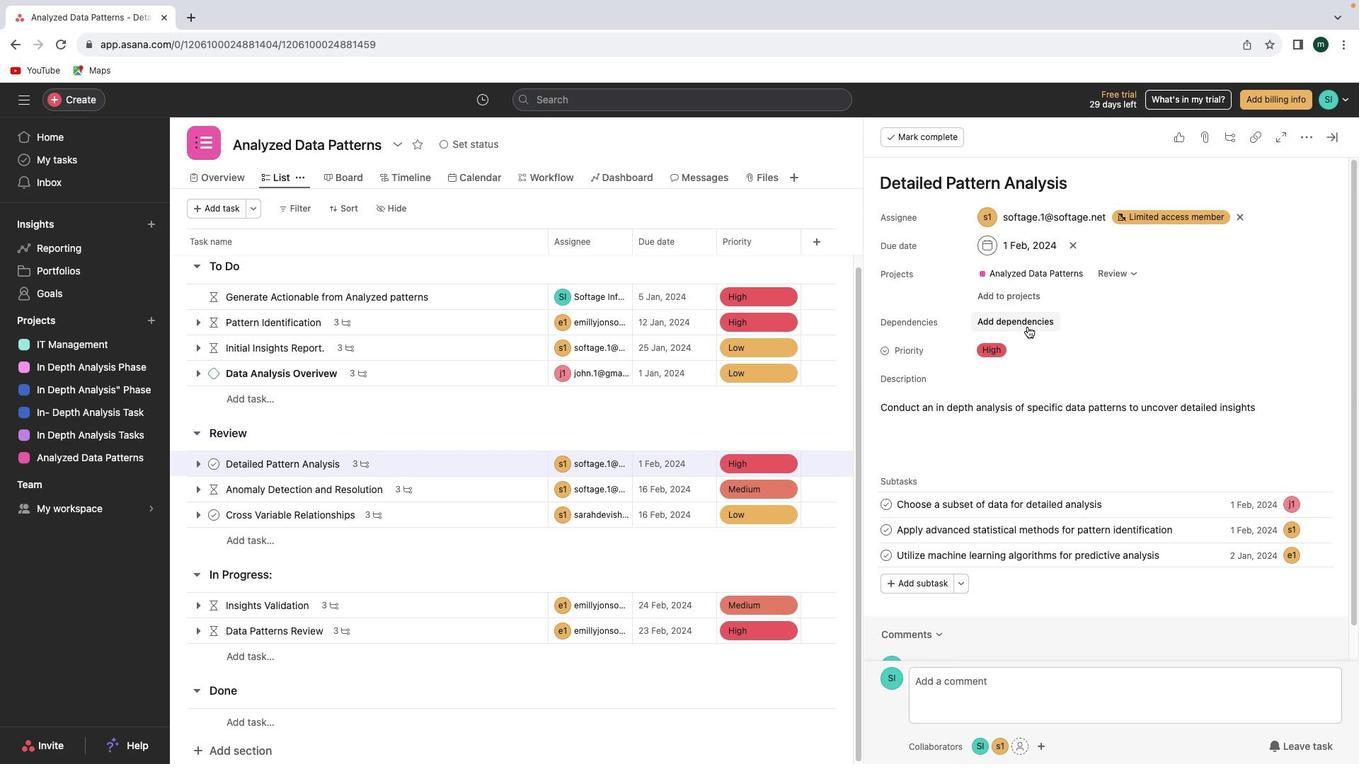 
Action: Mouse moved to (1073, 464)
Screenshot: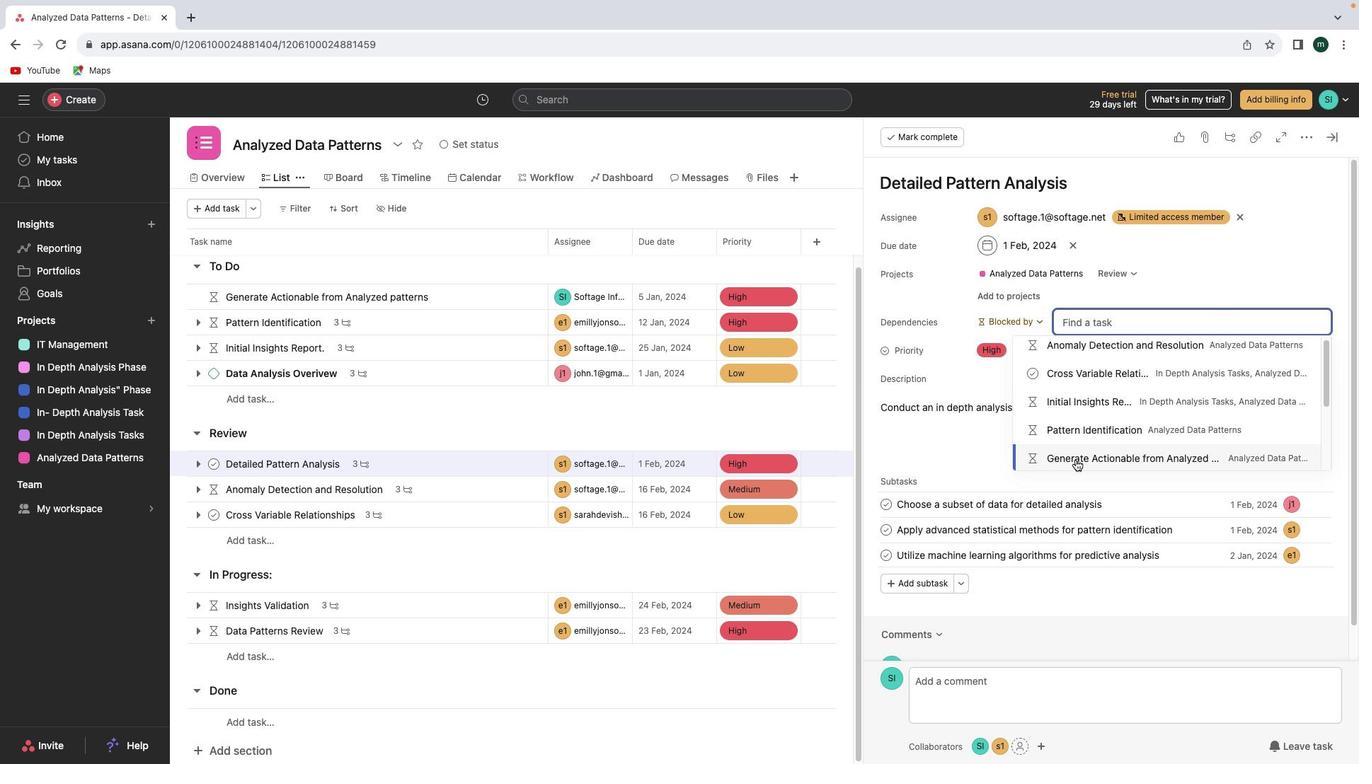 
Action: Mouse scrolled (1073, 464) with delta (0, 0)
Screenshot: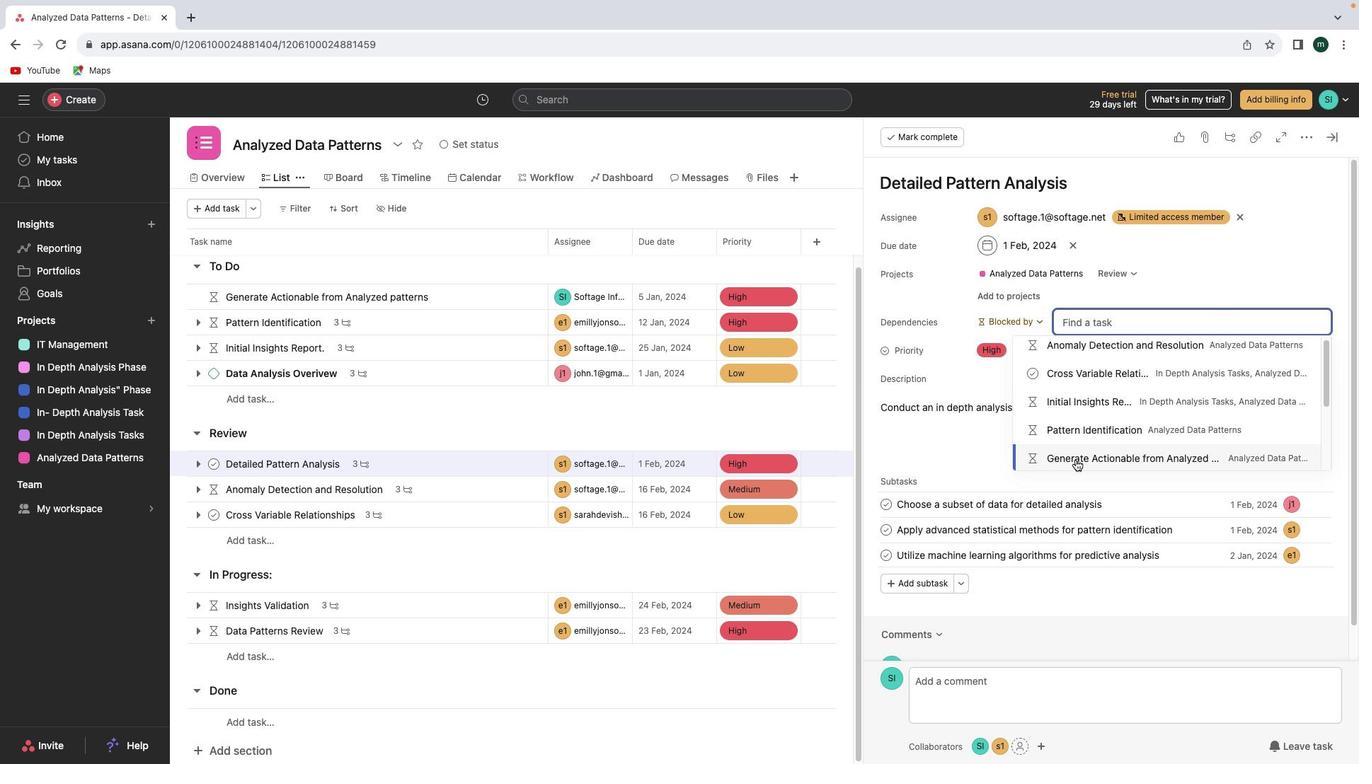 
Action: Mouse moved to (1073, 462)
Screenshot: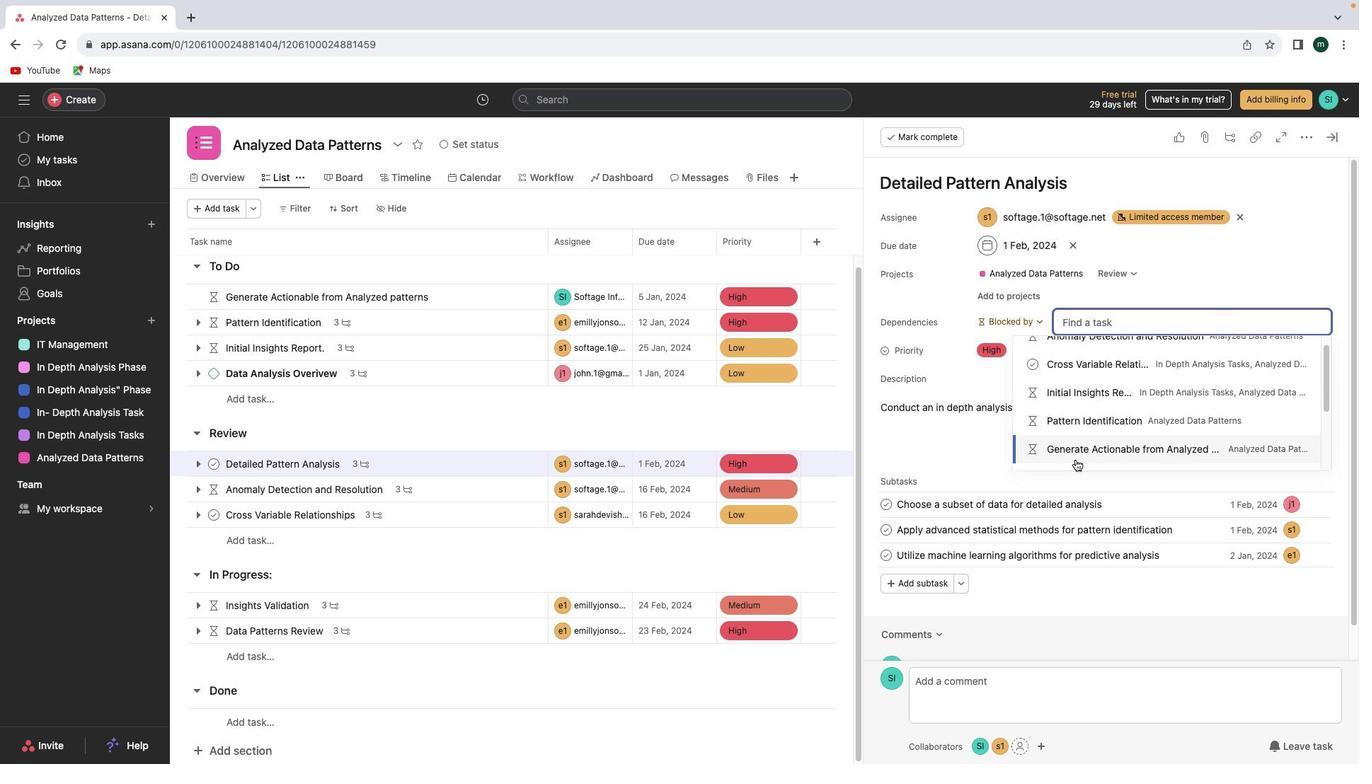 
Action: Mouse scrolled (1073, 462) with delta (0, 0)
Screenshot: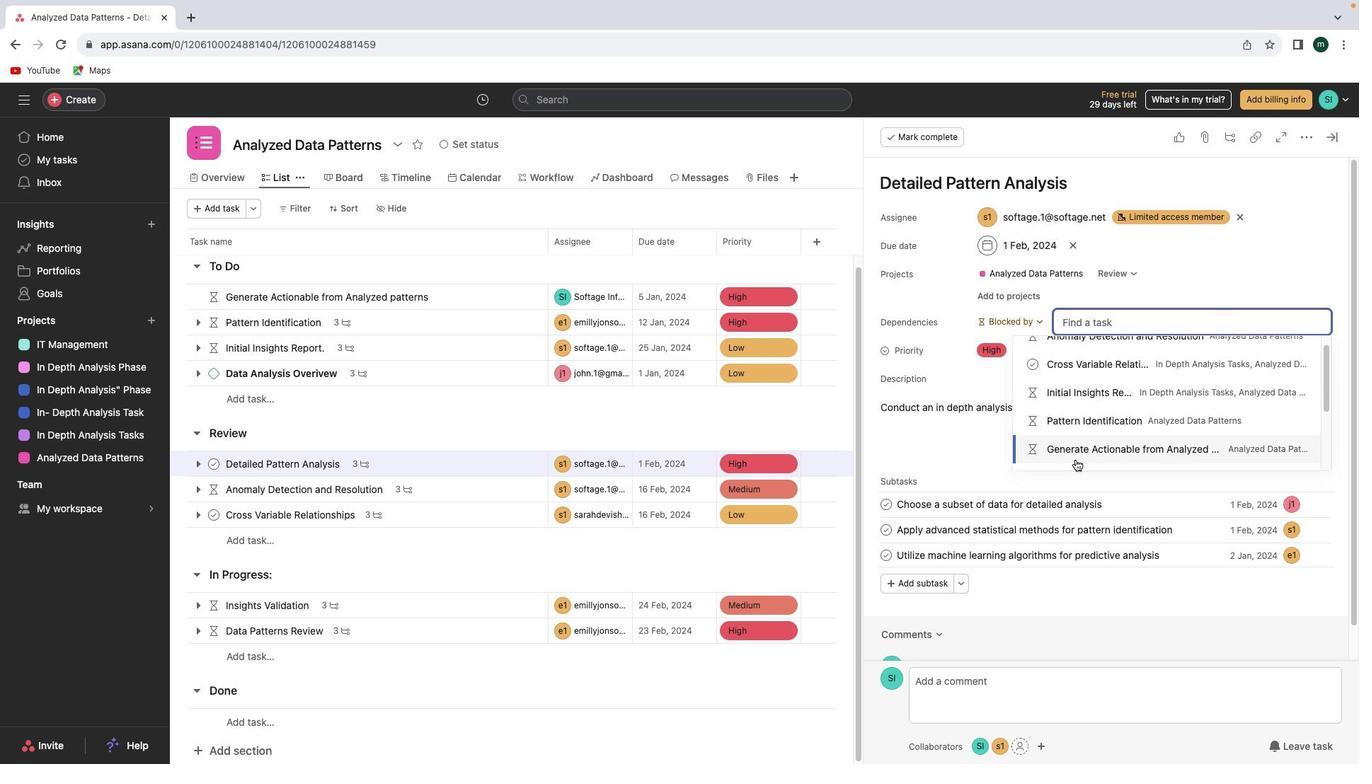 
Action: Mouse moved to (1075, 460)
Screenshot: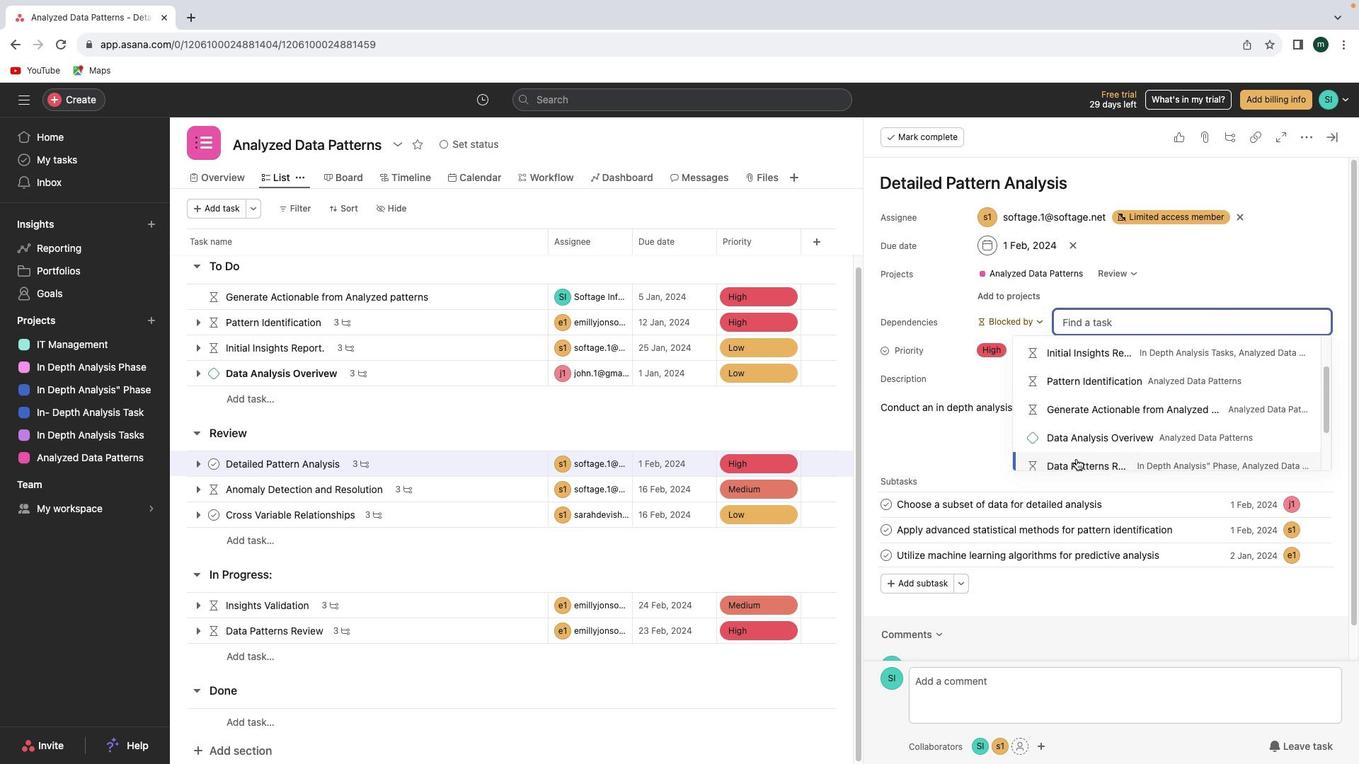 
Action: Mouse scrolled (1075, 460) with delta (0, -1)
Screenshot: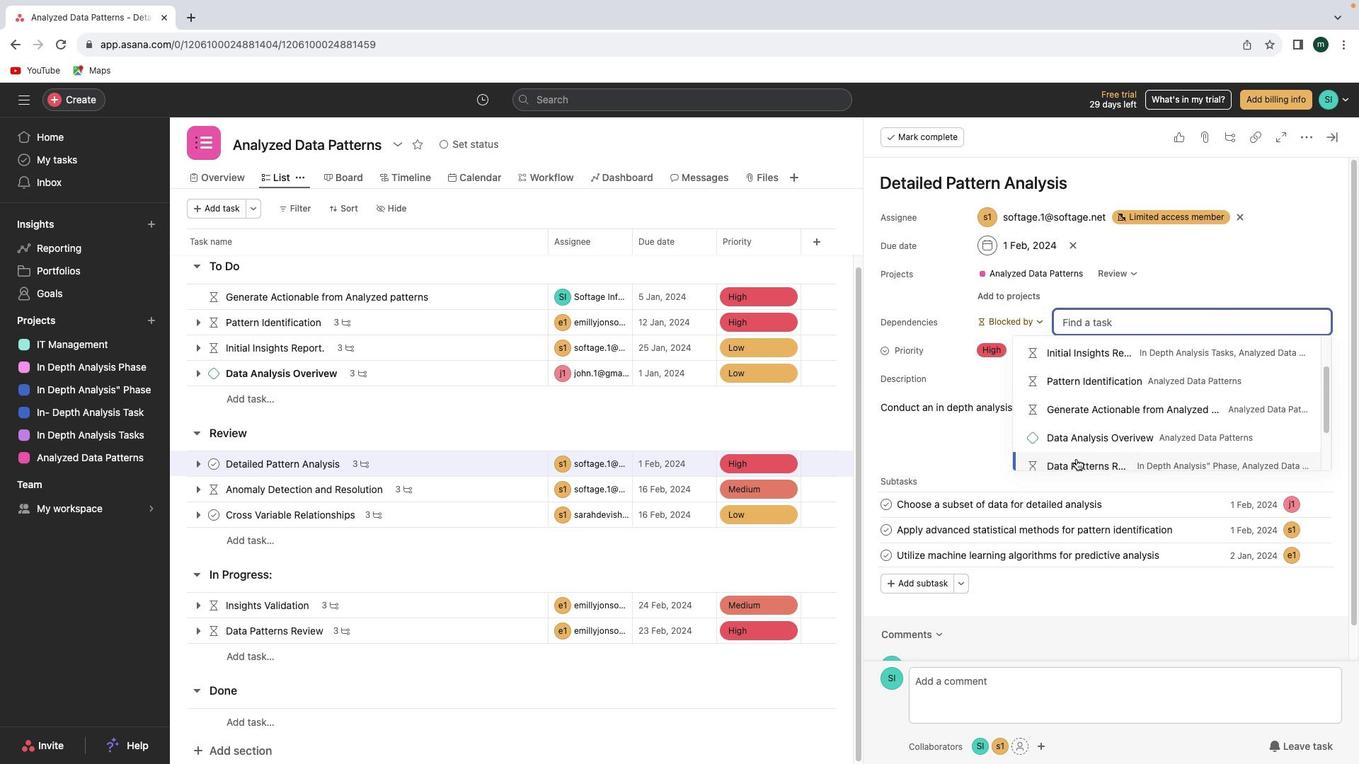 
Action: Mouse moved to (1081, 420)
Screenshot: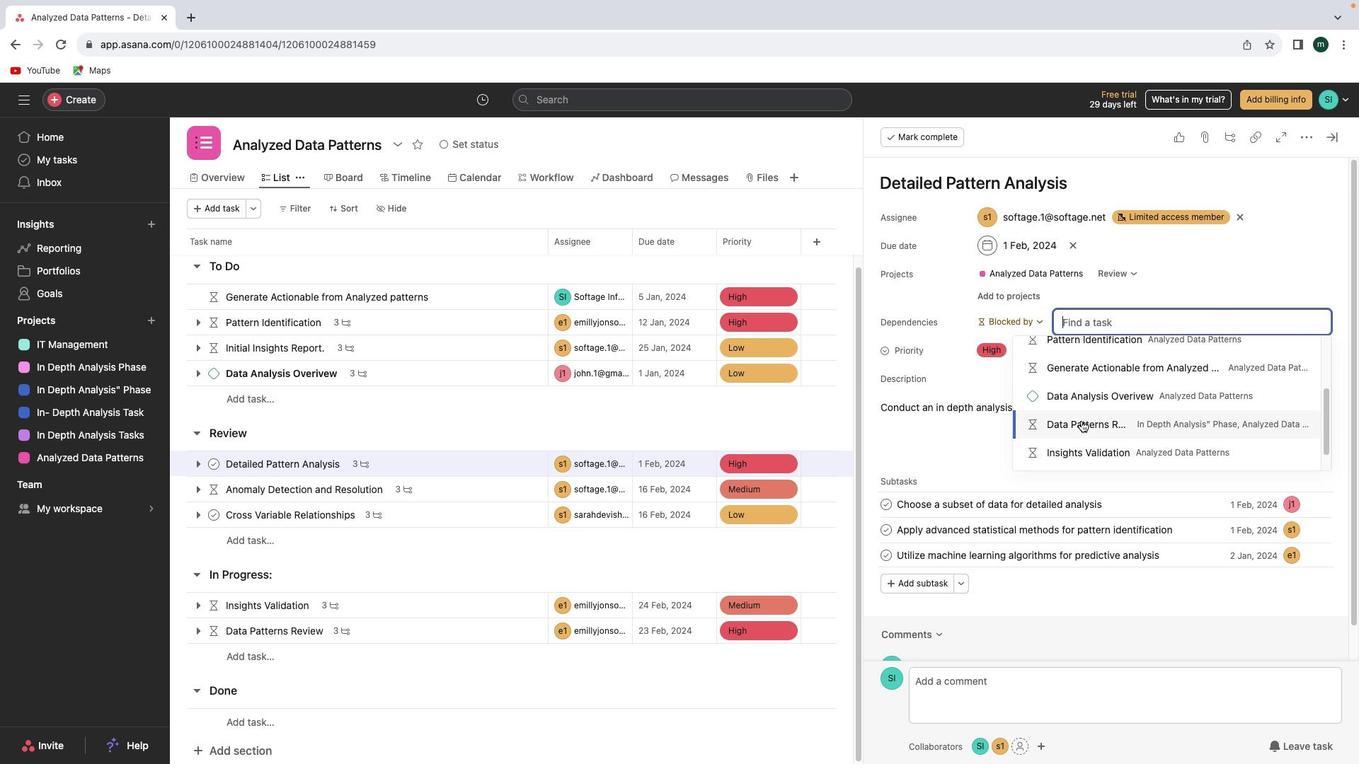 
Action: Mouse pressed left at (1081, 420)
Screenshot: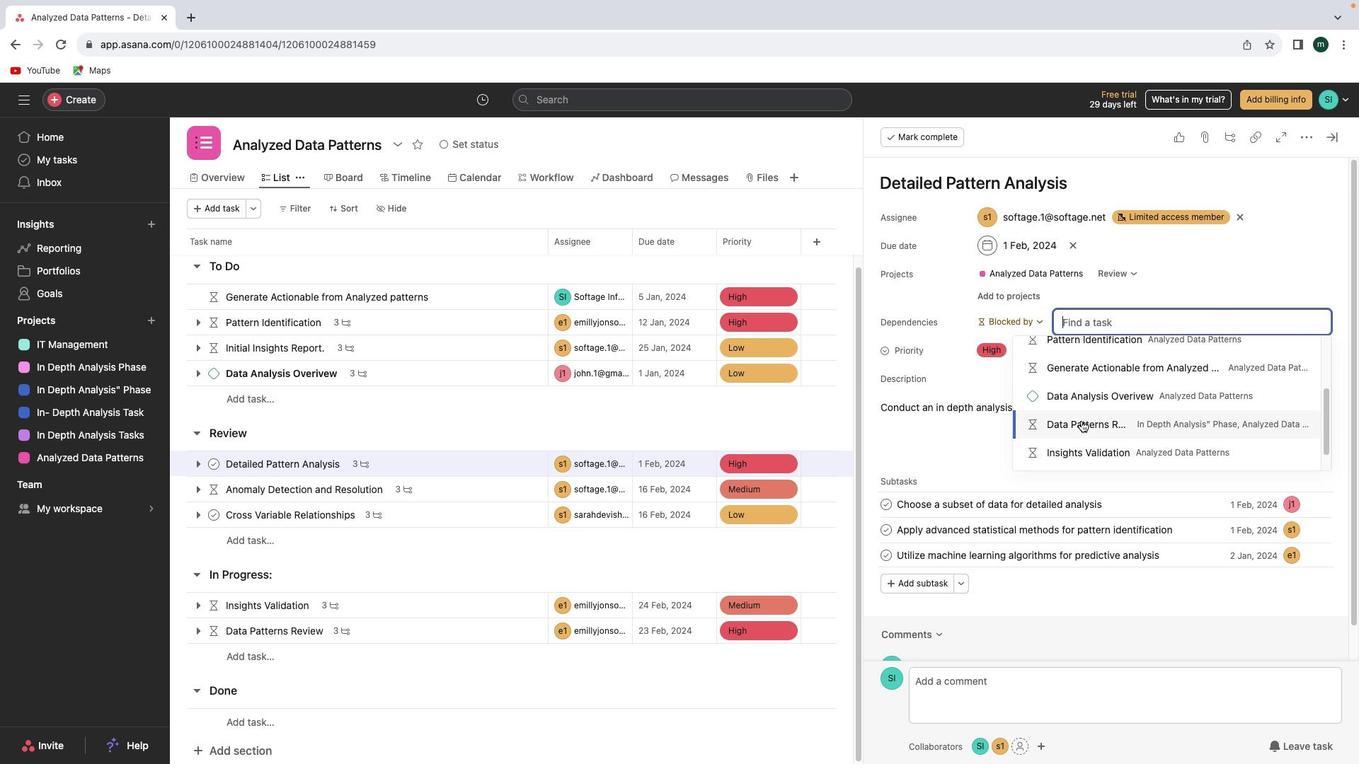 
Action: Mouse moved to (1335, 135)
Screenshot: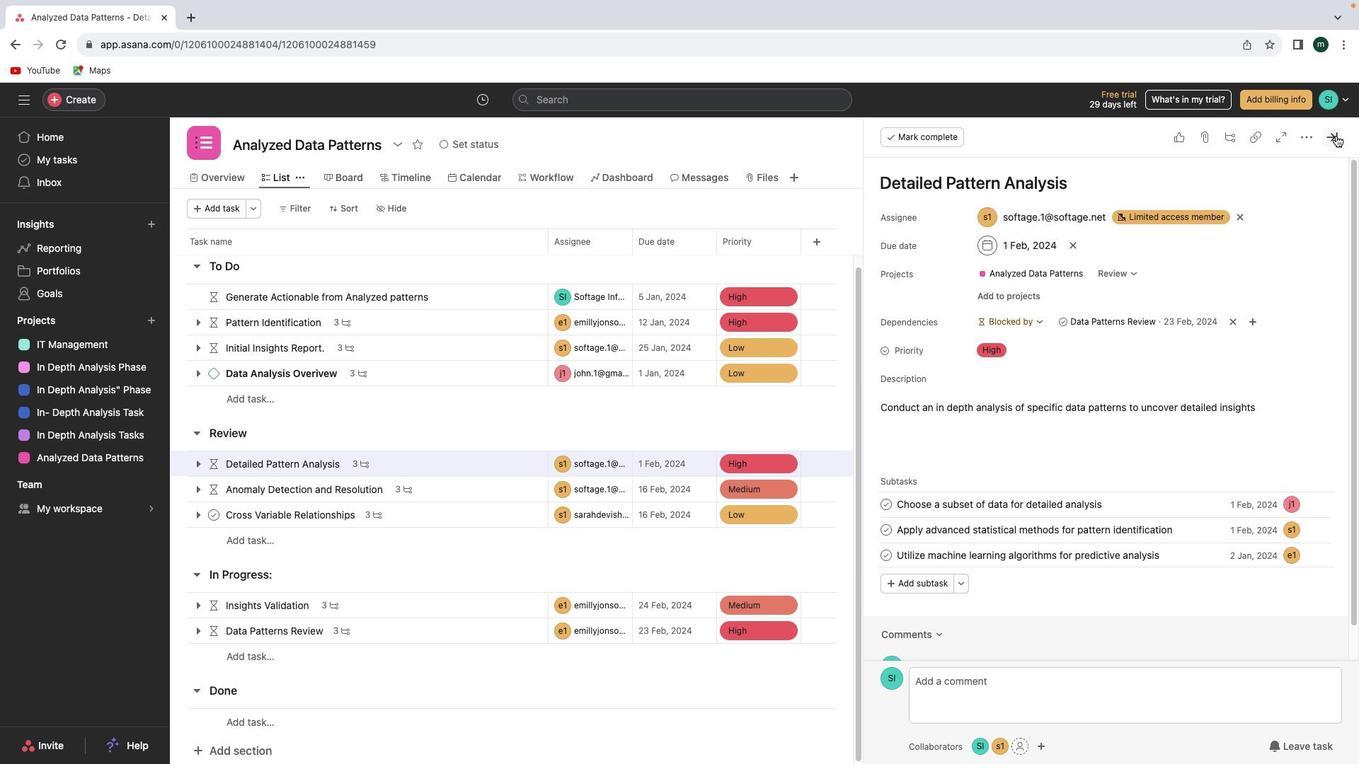 
Action: Mouse pressed left at (1335, 135)
Screenshot: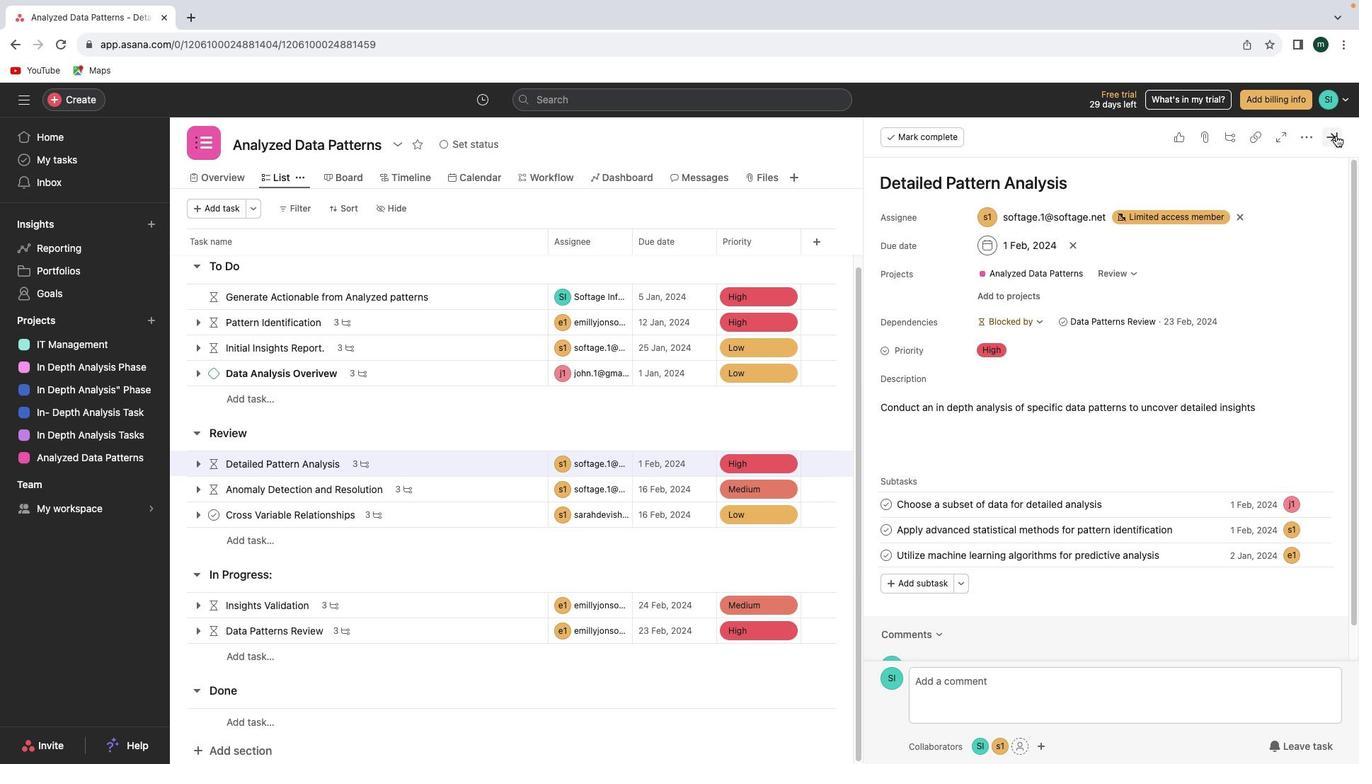 
Action: Mouse moved to (431, 602)
Screenshot: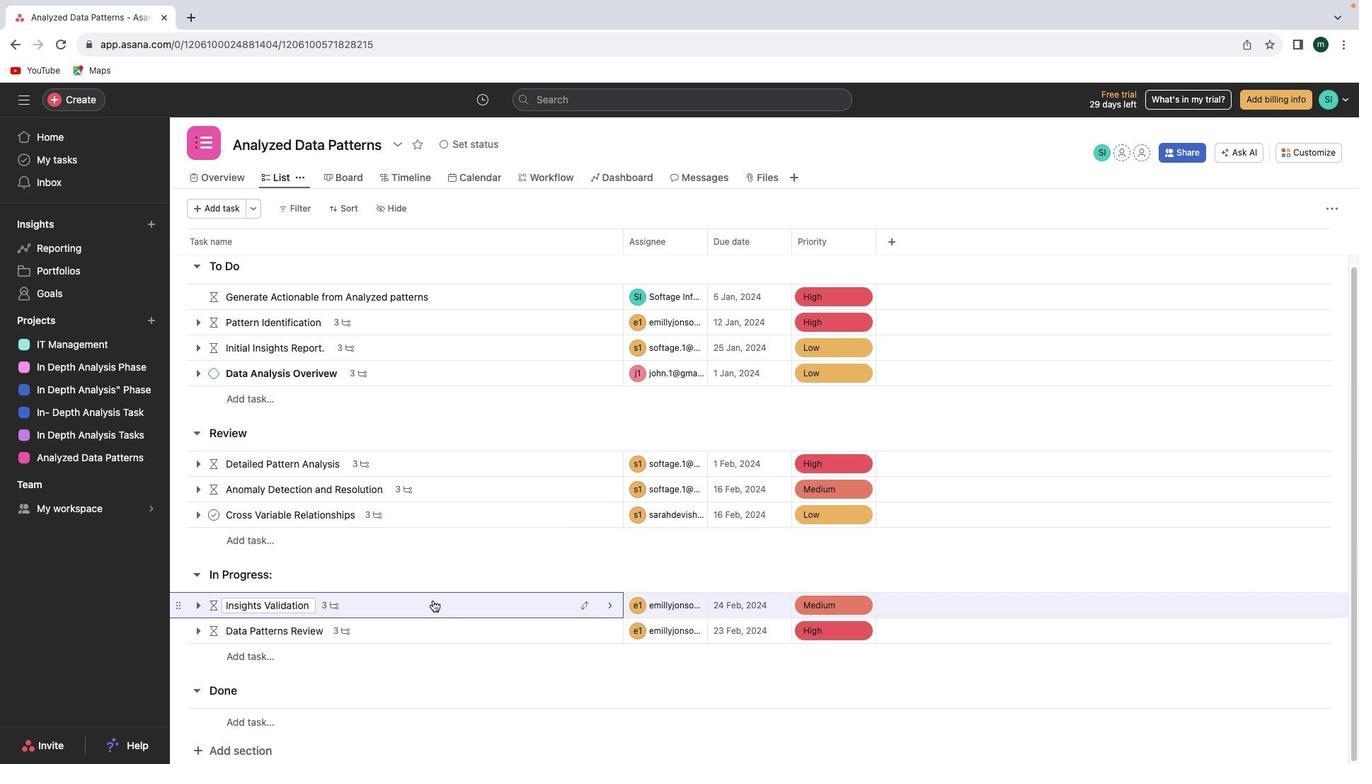 
Action: Mouse pressed left at (431, 602)
Screenshot: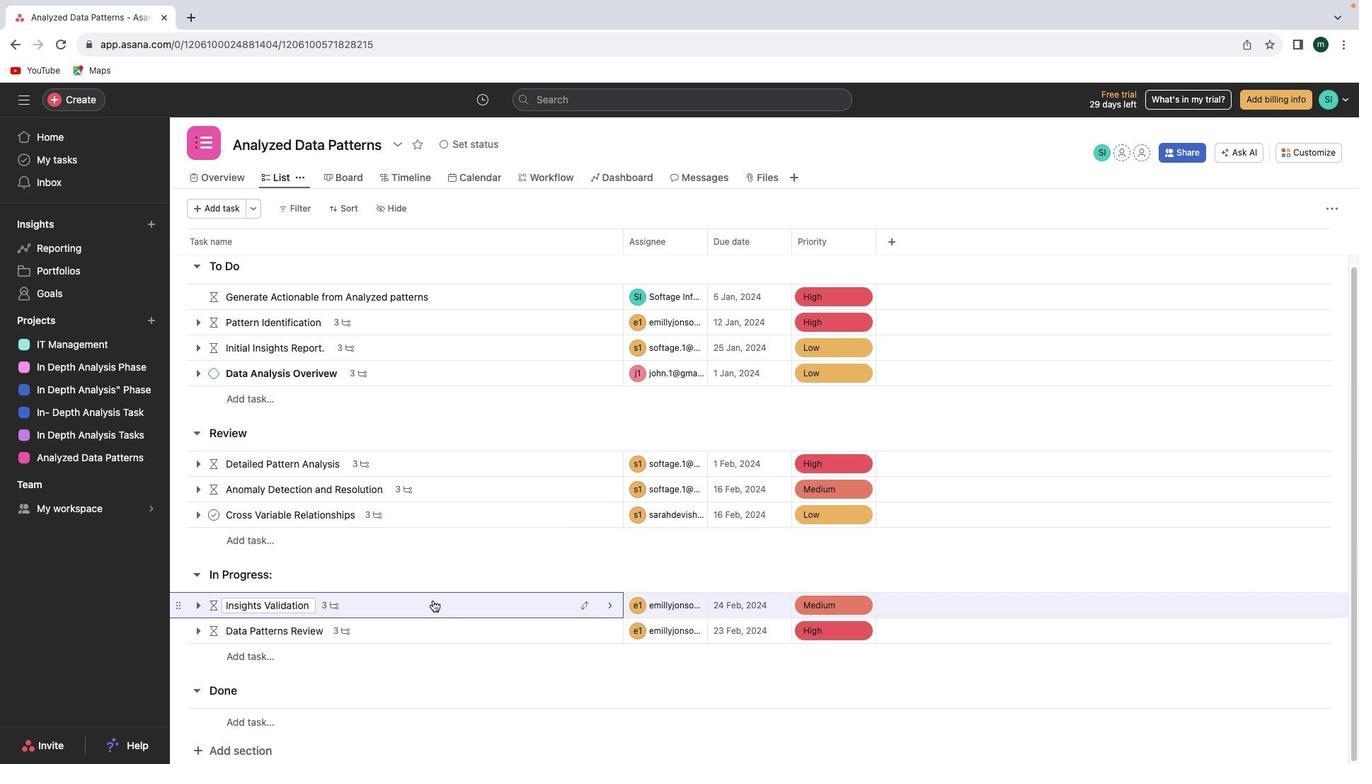 
Action: Mouse moved to (1301, 317)
Screenshot: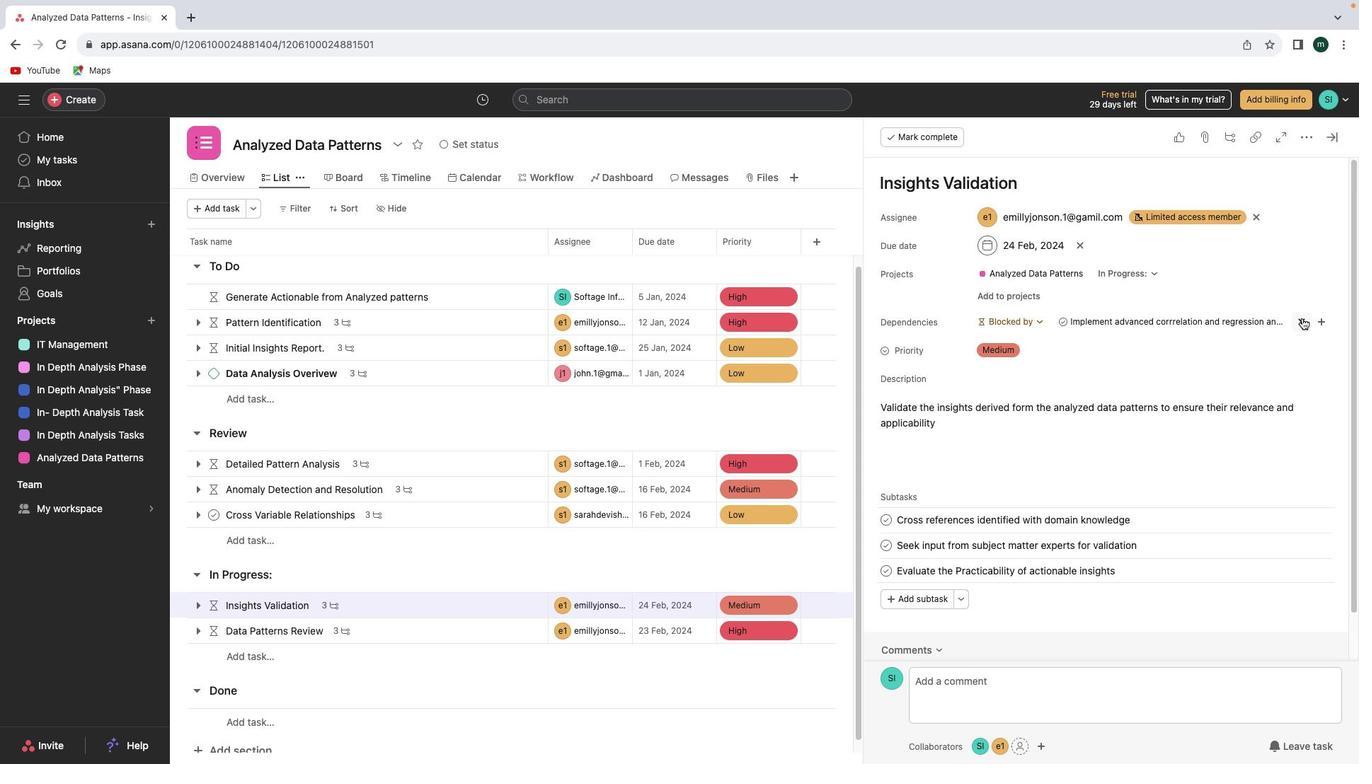 
Action: Mouse pressed left at (1301, 317)
Screenshot: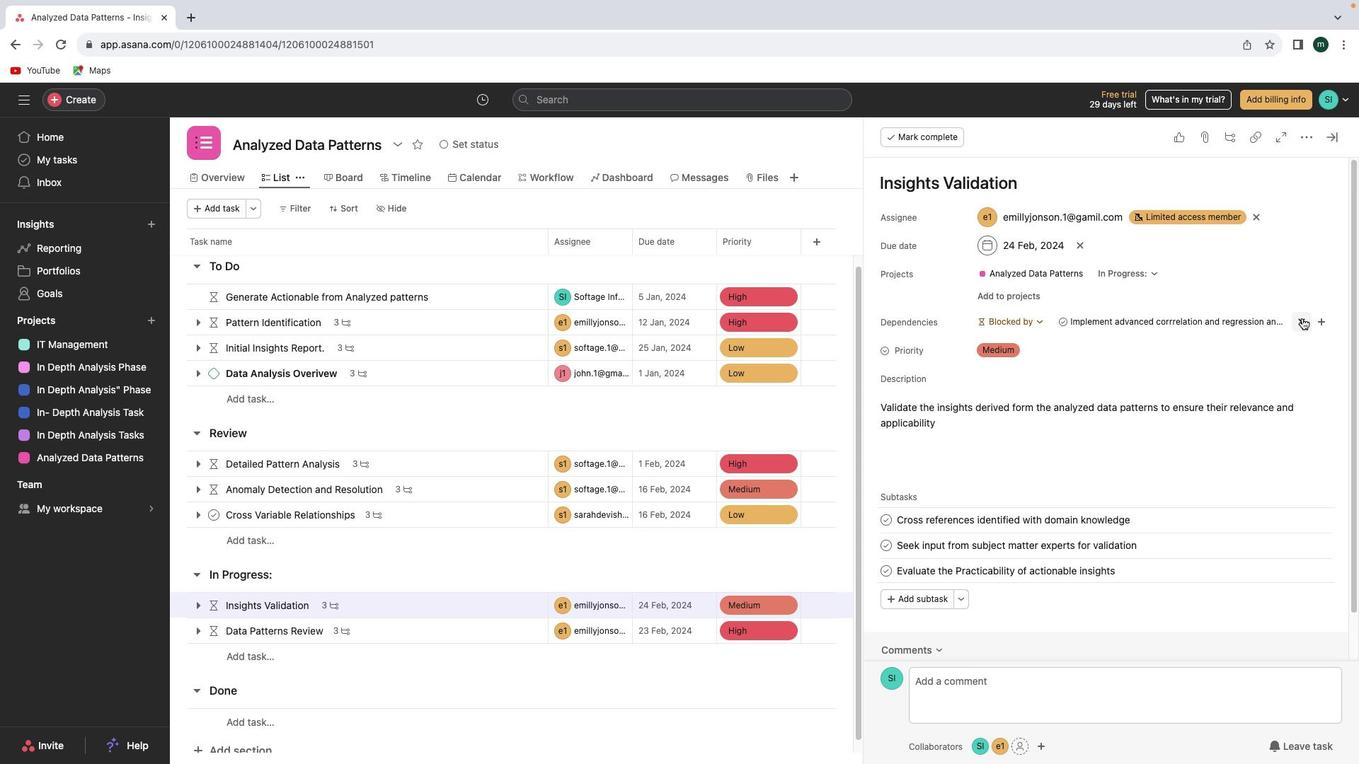 
Action: Mouse moved to (1045, 325)
Screenshot: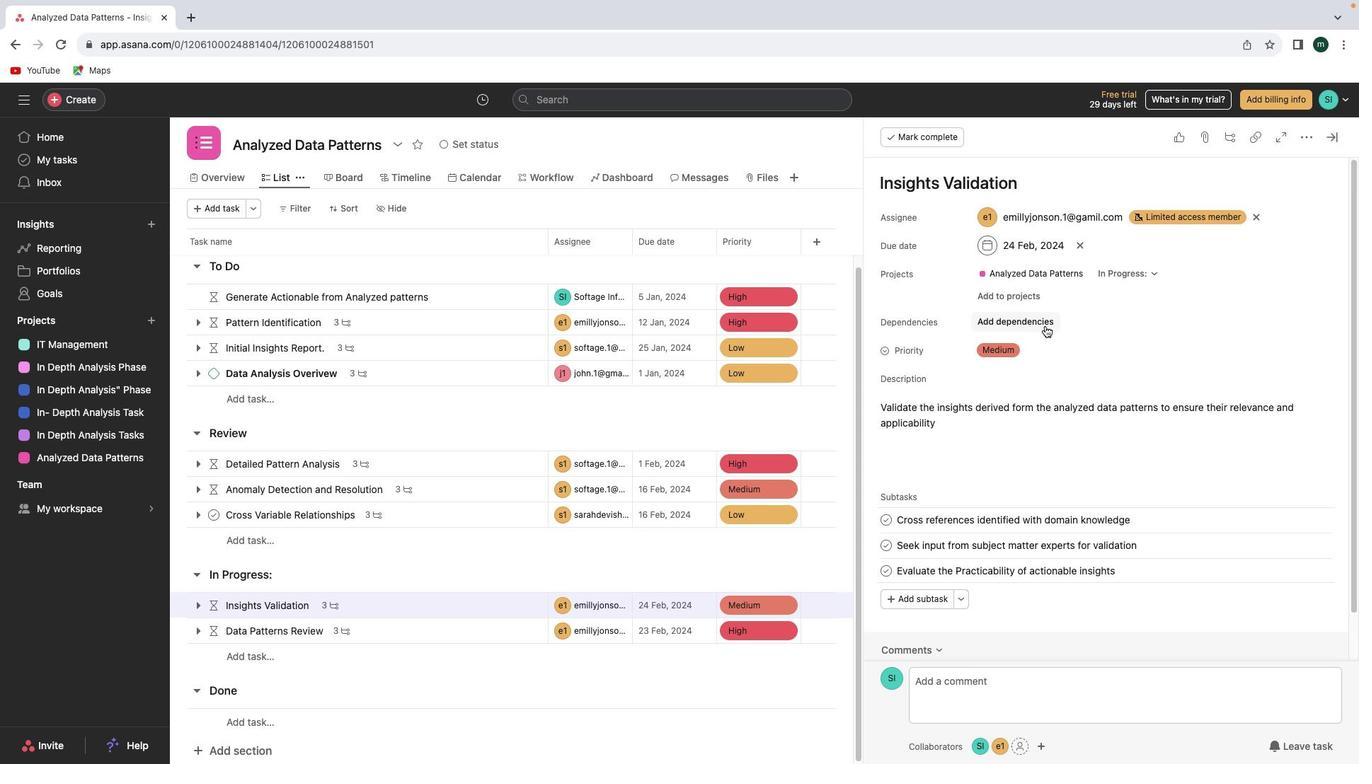 
Action: Mouse pressed left at (1045, 325)
Screenshot: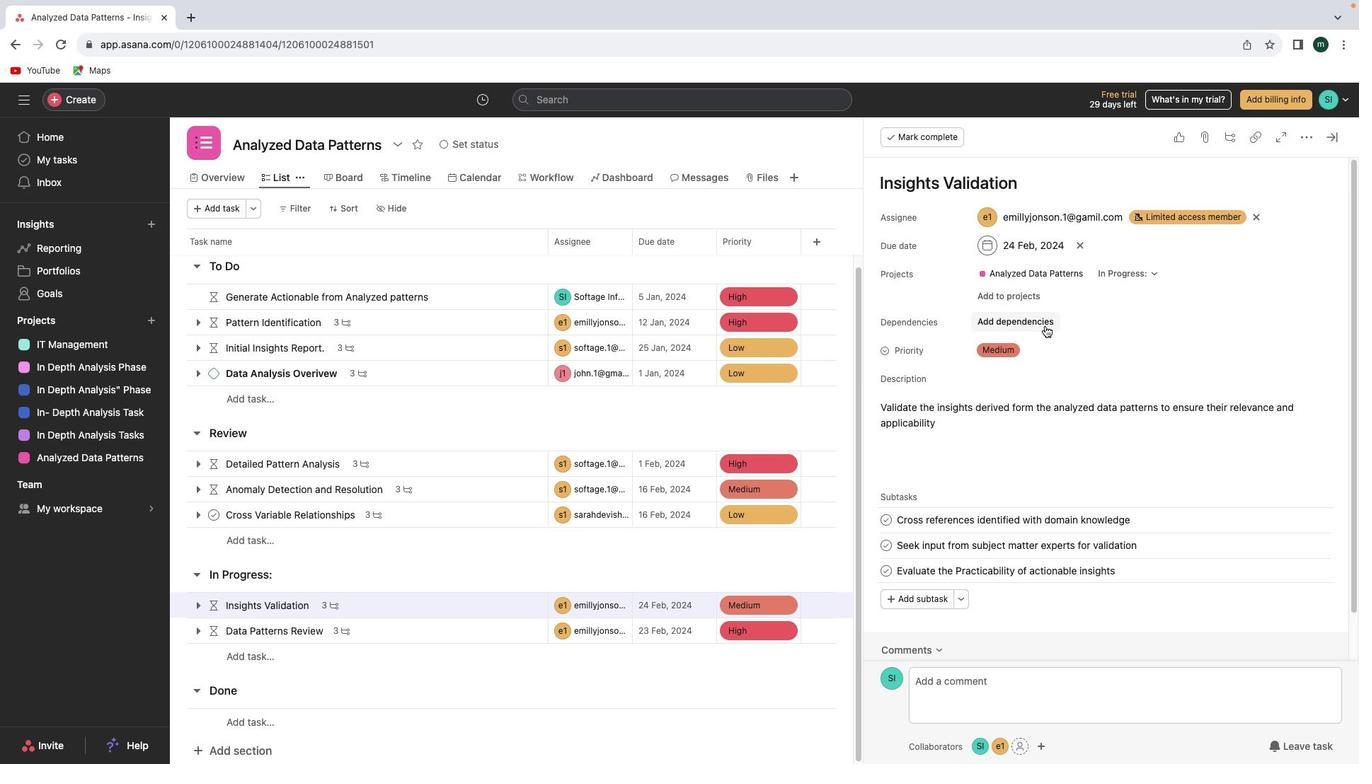 
Action: Mouse moved to (1056, 460)
Screenshot: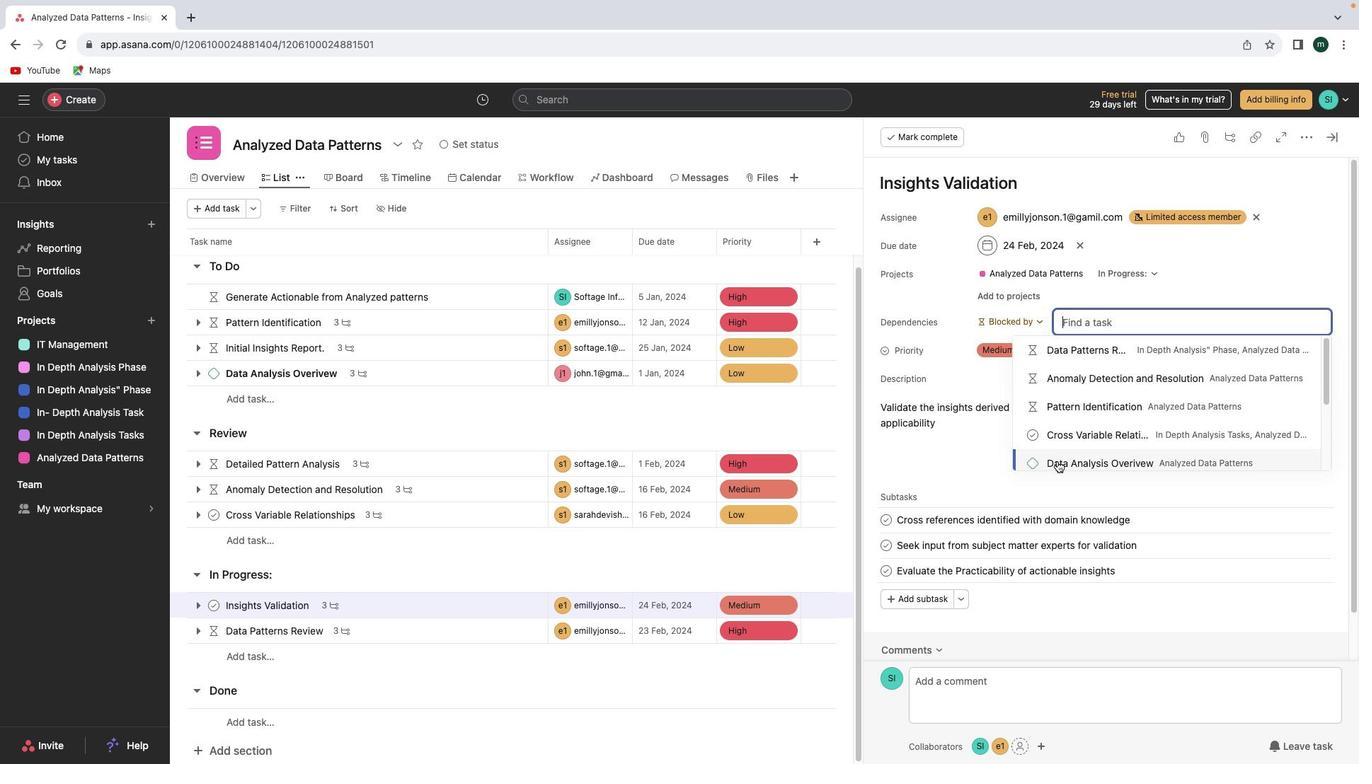 
Action: Mouse pressed left at (1056, 460)
Screenshot: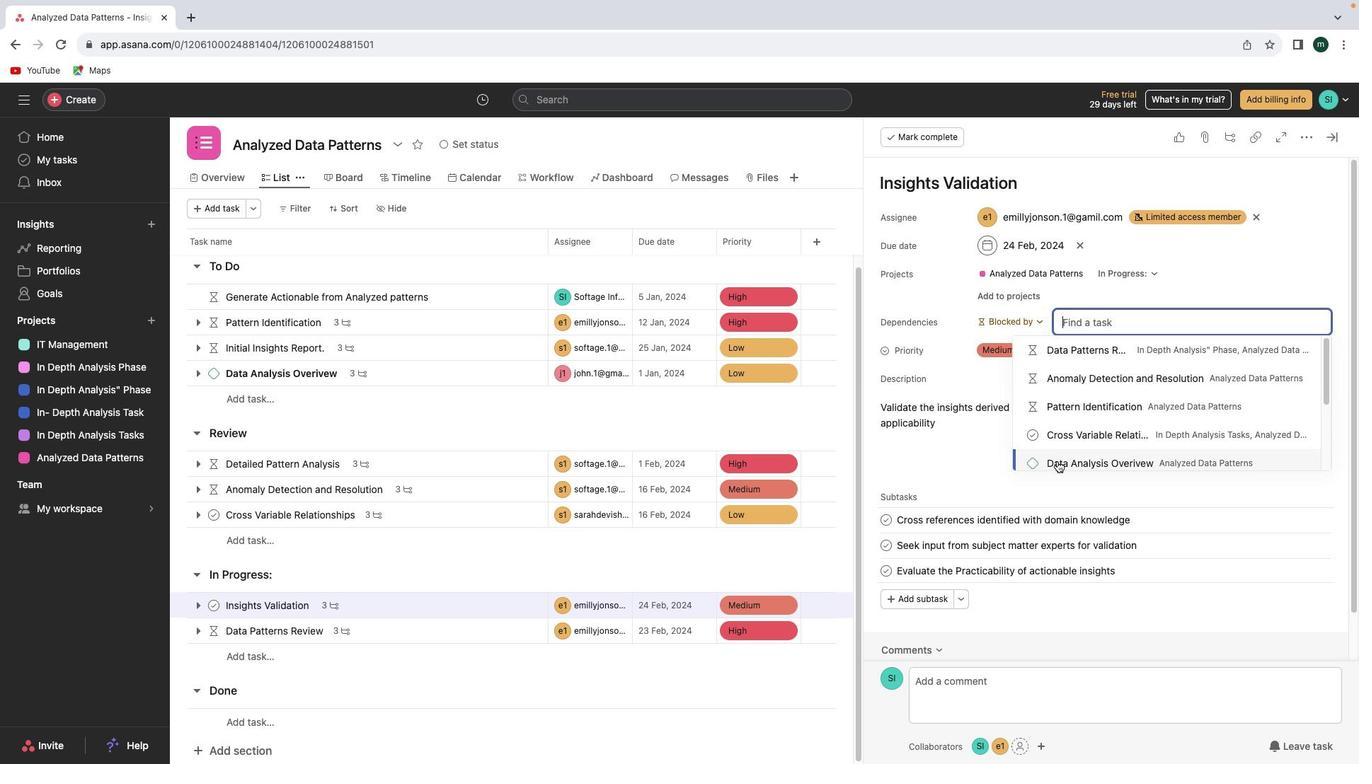 
Action: Mouse moved to (1056, 461)
Screenshot: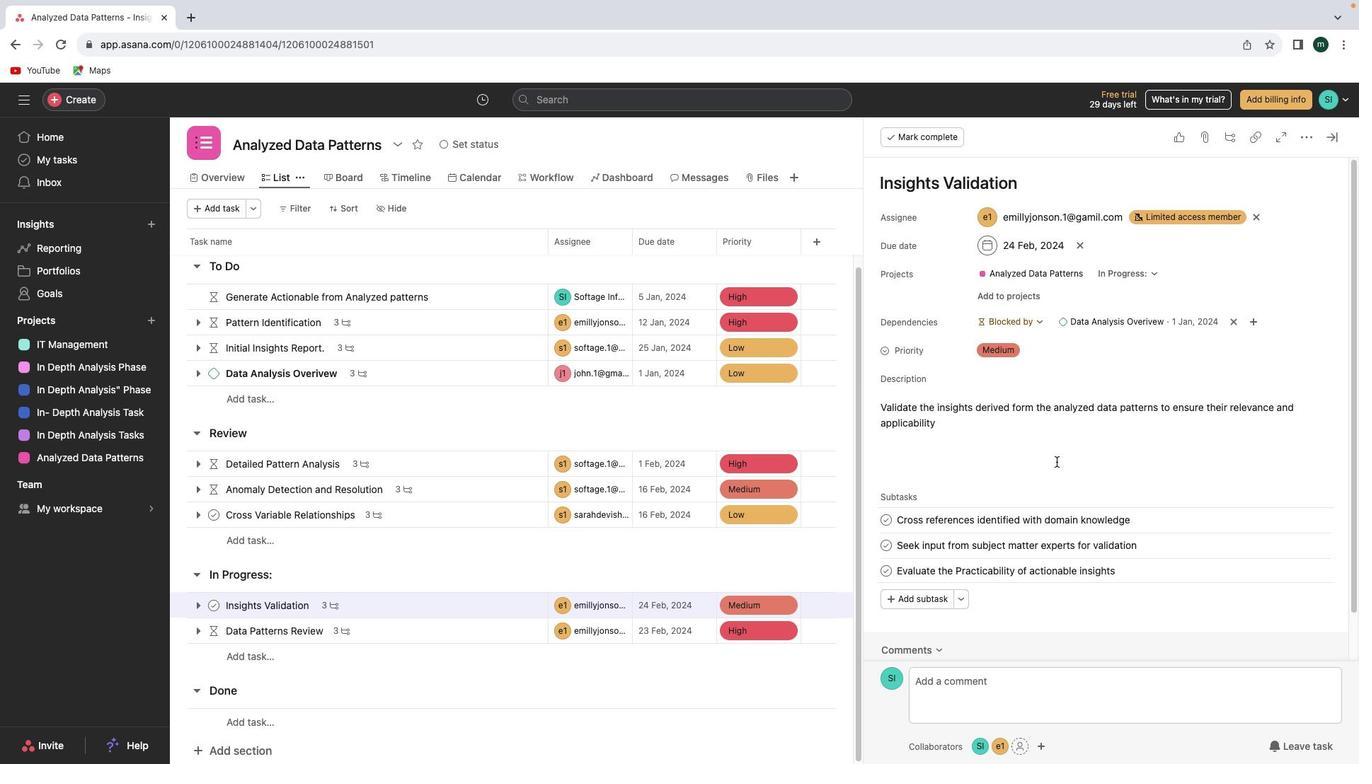 
